 Task: Create new vendor bill with Date Opened: 02-May-23, Select Vendor: FlashParking, Terms: Net 15. Make bill entry for item-1 with Date: 02-May-23, Description: Car Parking, Expense Account: Auto: Parking, Quantity: 28, Unit Price: 2.2, Sales Tax: N, Sales Tax Included: N. Post Bill with Post Date: 02-May-23, Post to Accounts: Liabilities:Accounts Payble. Pay / Process Payment with Transaction Date: 16-May-23, Amount: 61.6, Transfer Account: Checking Account. Go to 'Print Bill'.
Action: Mouse moved to (161, 35)
Screenshot: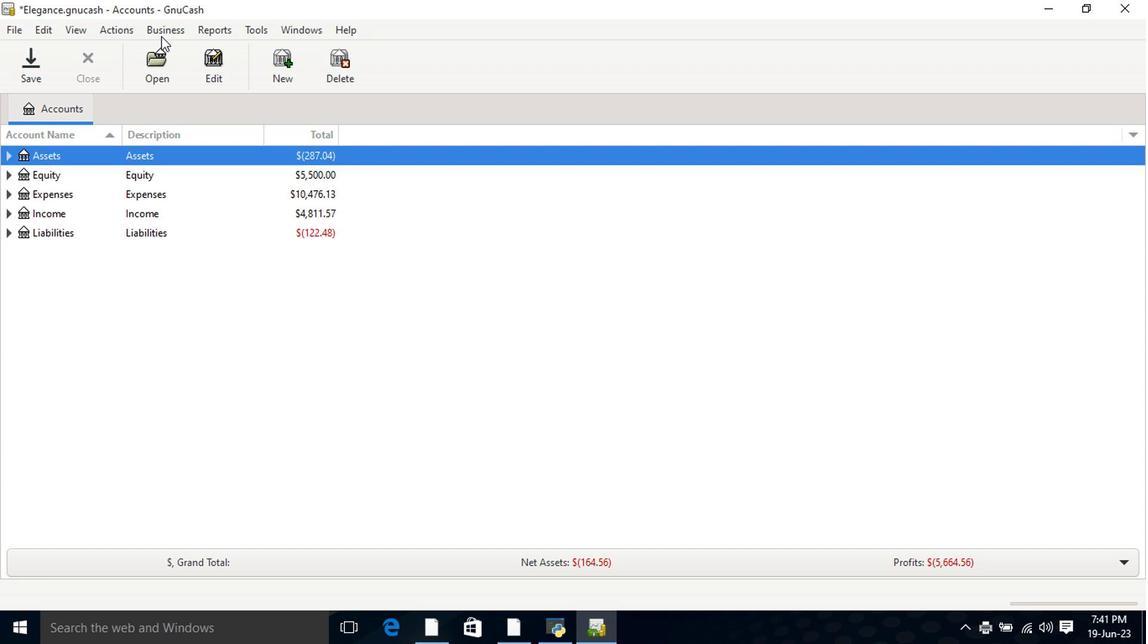 
Action: Mouse pressed left at (161, 35)
Screenshot: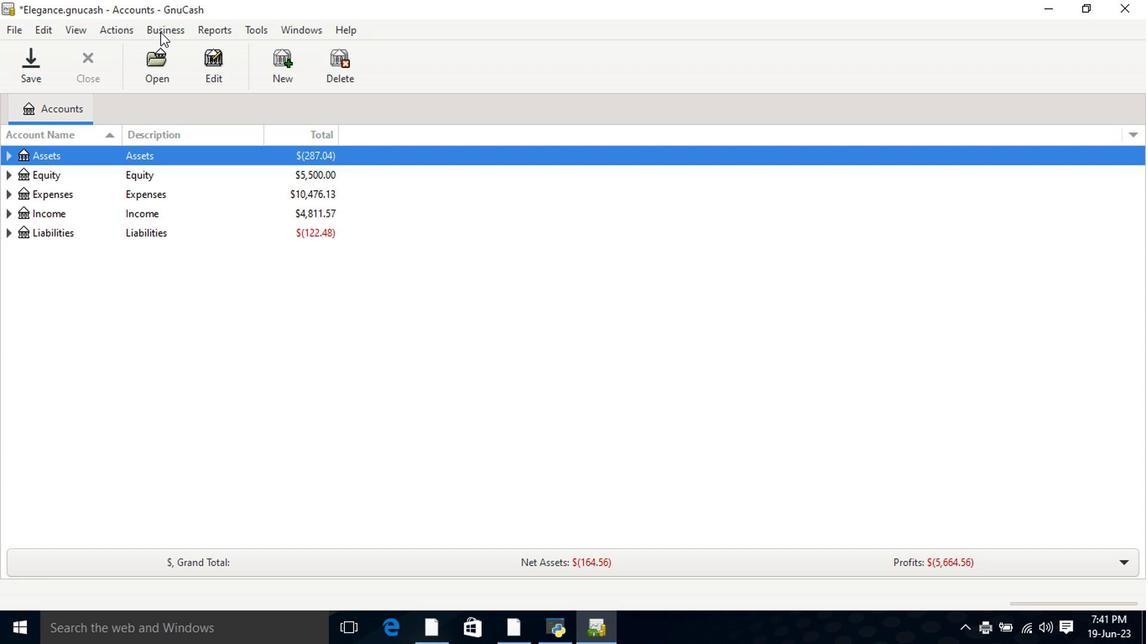 
Action: Mouse moved to (179, 68)
Screenshot: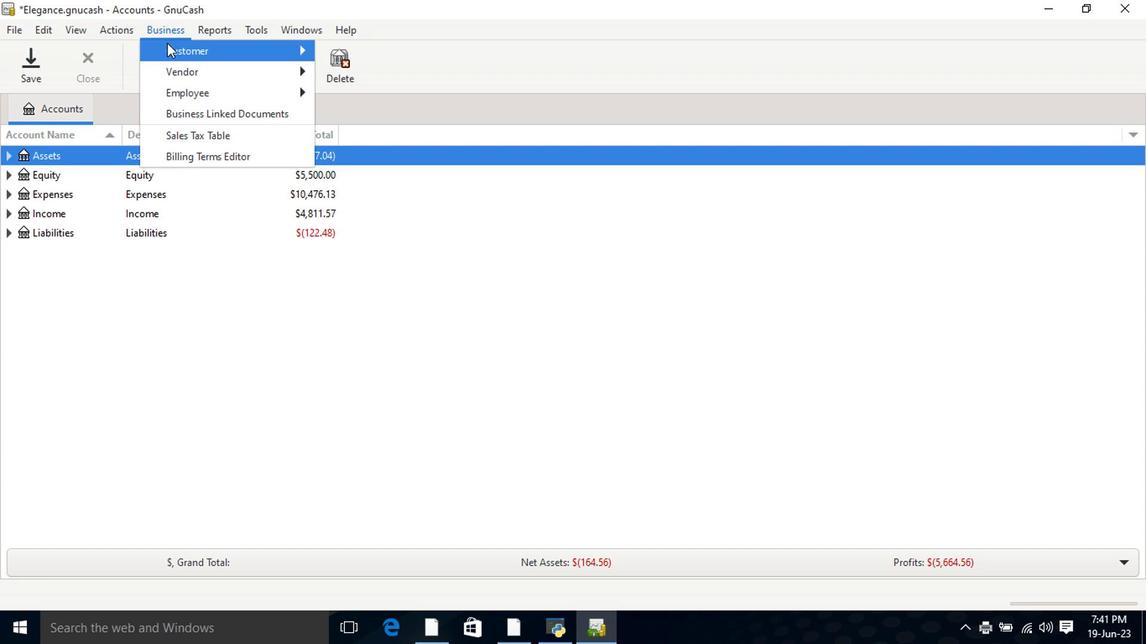 
Action: Mouse pressed left at (179, 68)
Screenshot: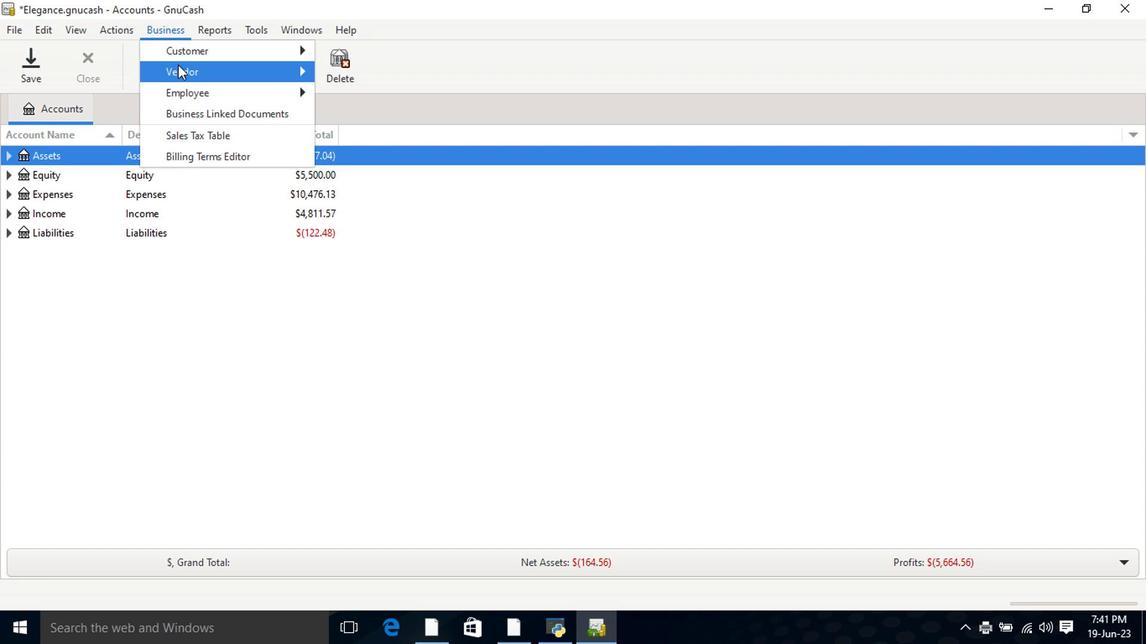 
Action: Mouse moved to (360, 136)
Screenshot: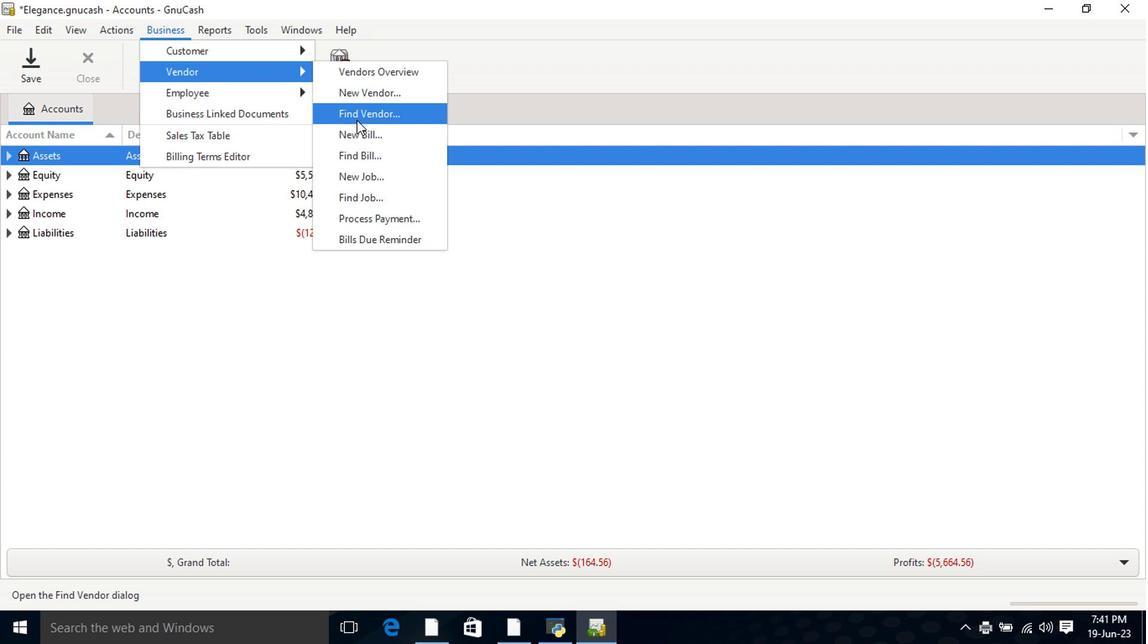 
Action: Mouse pressed left at (360, 136)
Screenshot: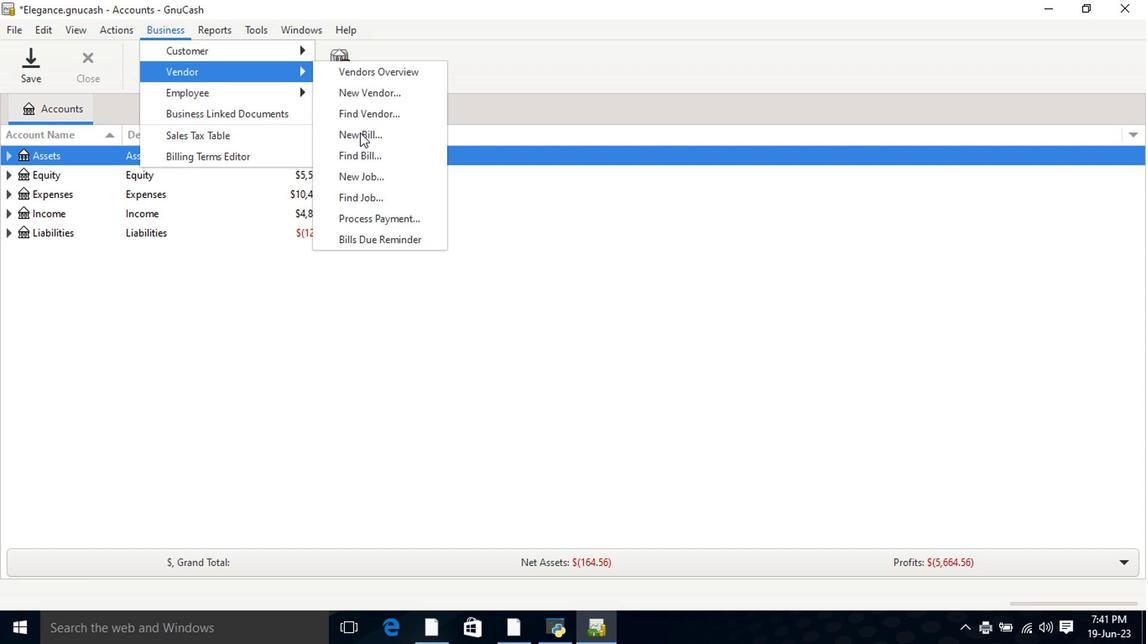 
Action: Mouse moved to (690, 225)
Screenshot: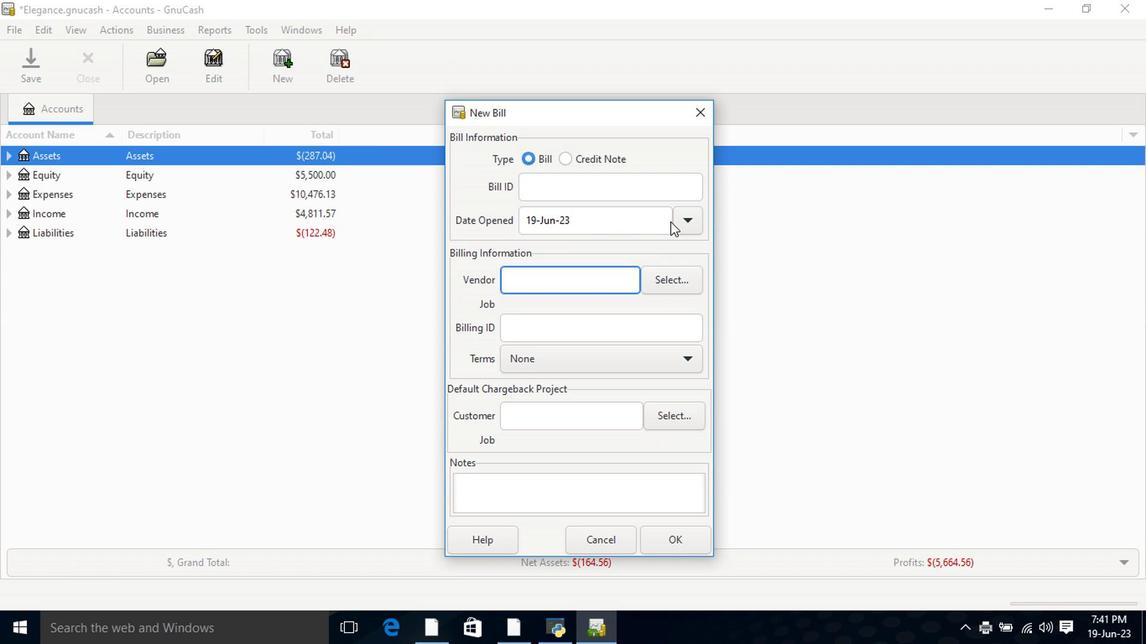 
Action: Mouse pressed left at (690, 225)
Screenshot: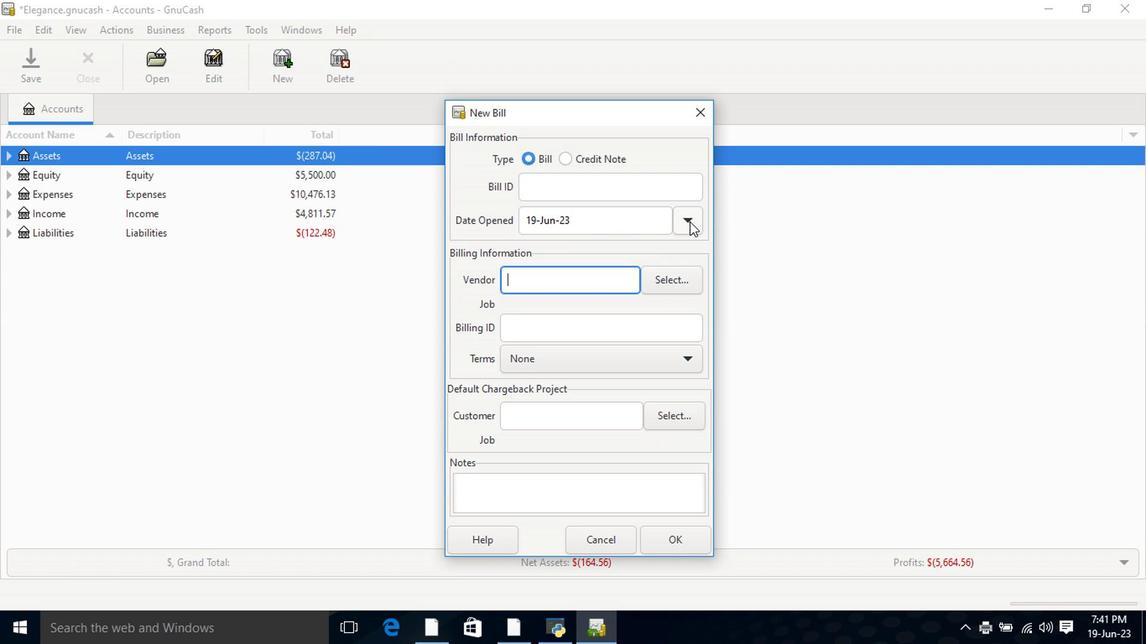 
Action: Mouse moved to (554, 248)
Screenshot: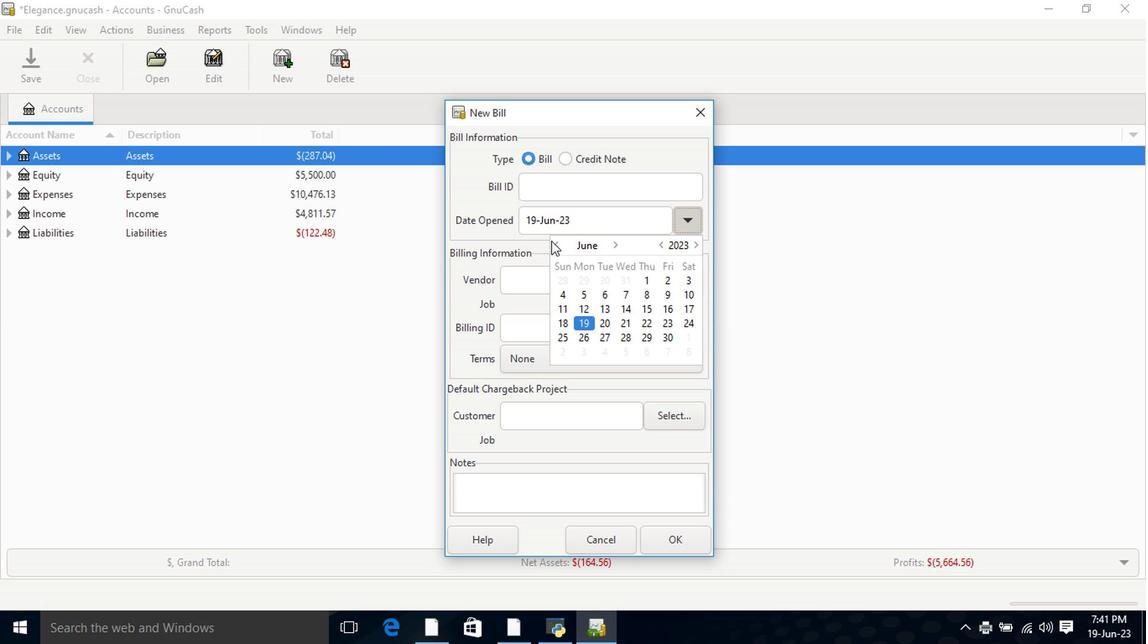 
Action: Mouse pressed left at (554, 248)
Screenshot: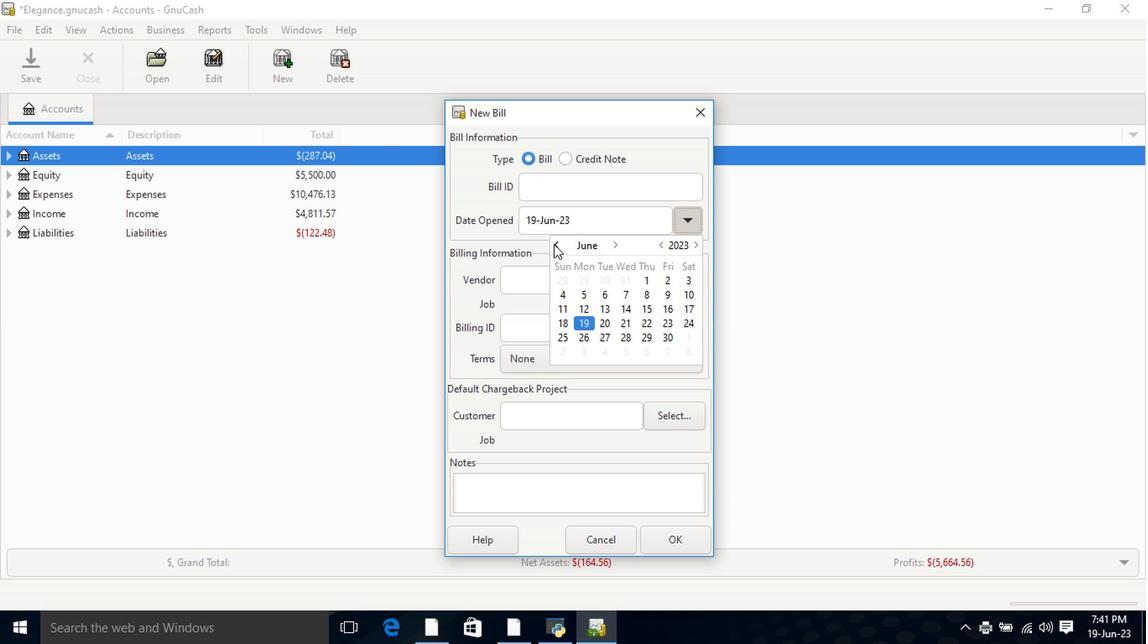 
Action: Mouse moved to (603, 286)
Screenshot: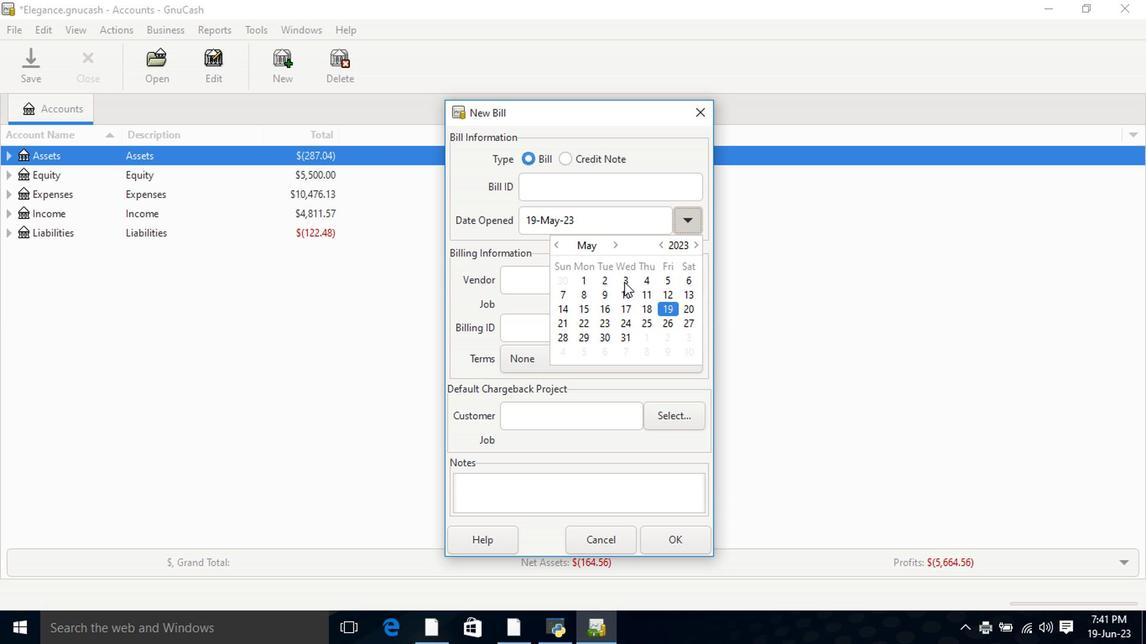 
Action: Mouse pressed left at (603, 286)
Screenshot: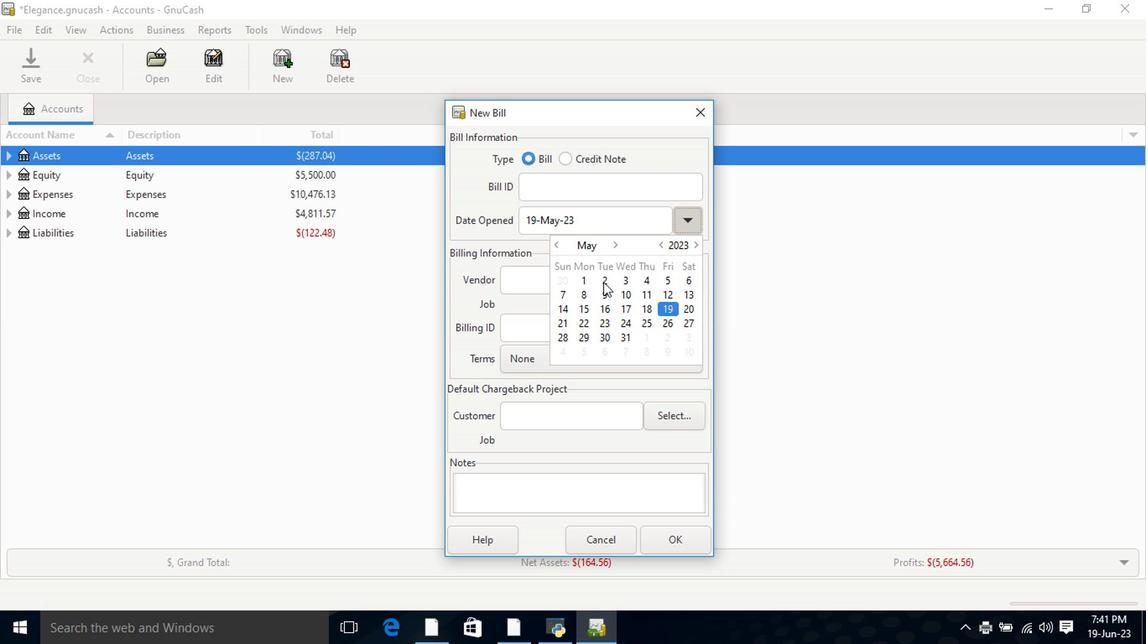 
Action: Mouse pressed left at (603, 286)
Screenshot: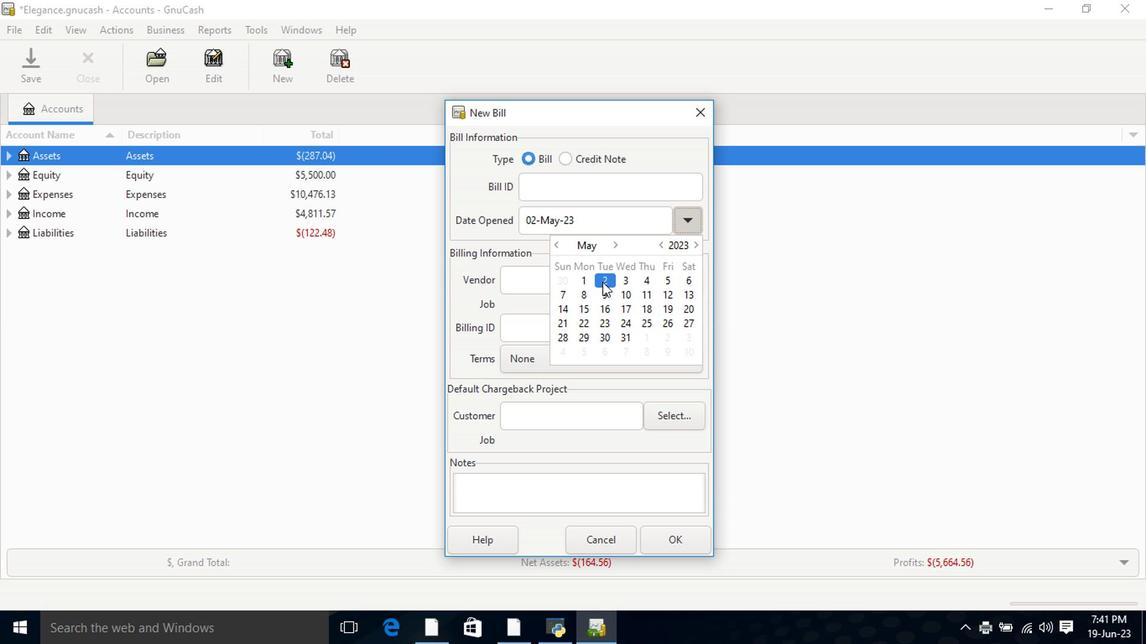 
Action: Mouse moved to (589, 277)
Screenshot: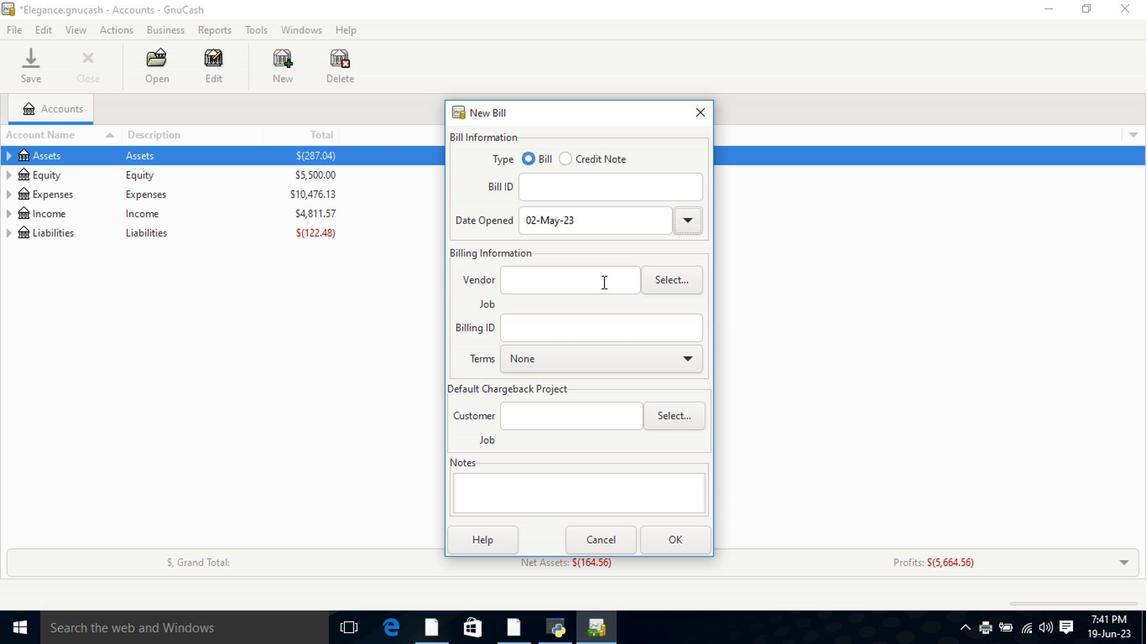 
Action: Mouse pressed left at (589, 277)
Screenshot: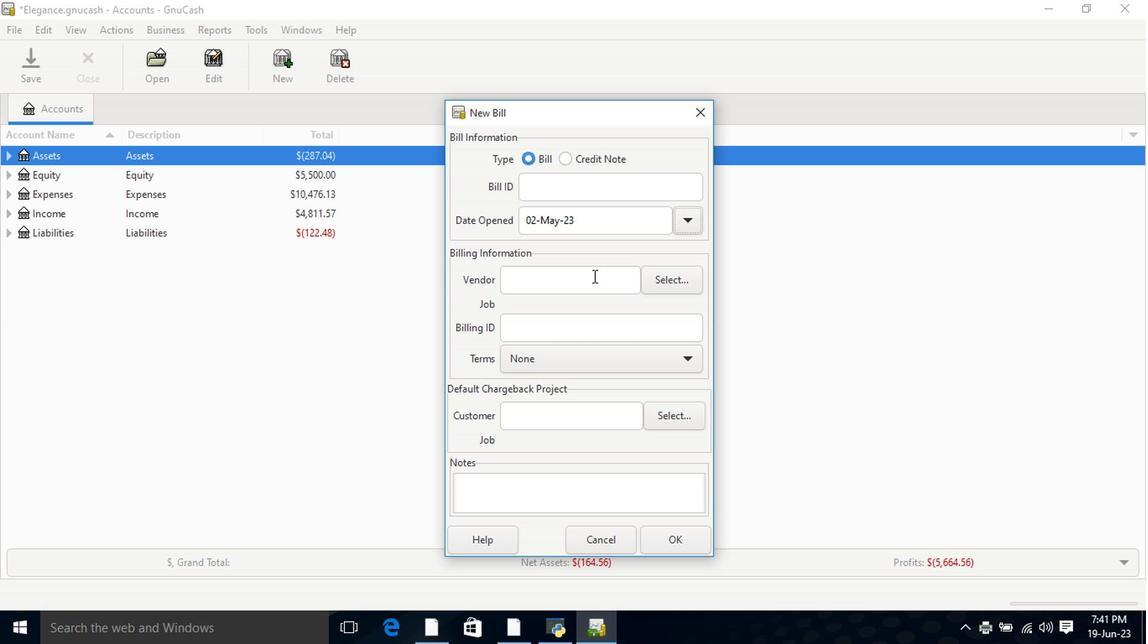 
Action: Key pressed <Key.shift>Fla
Screenshot: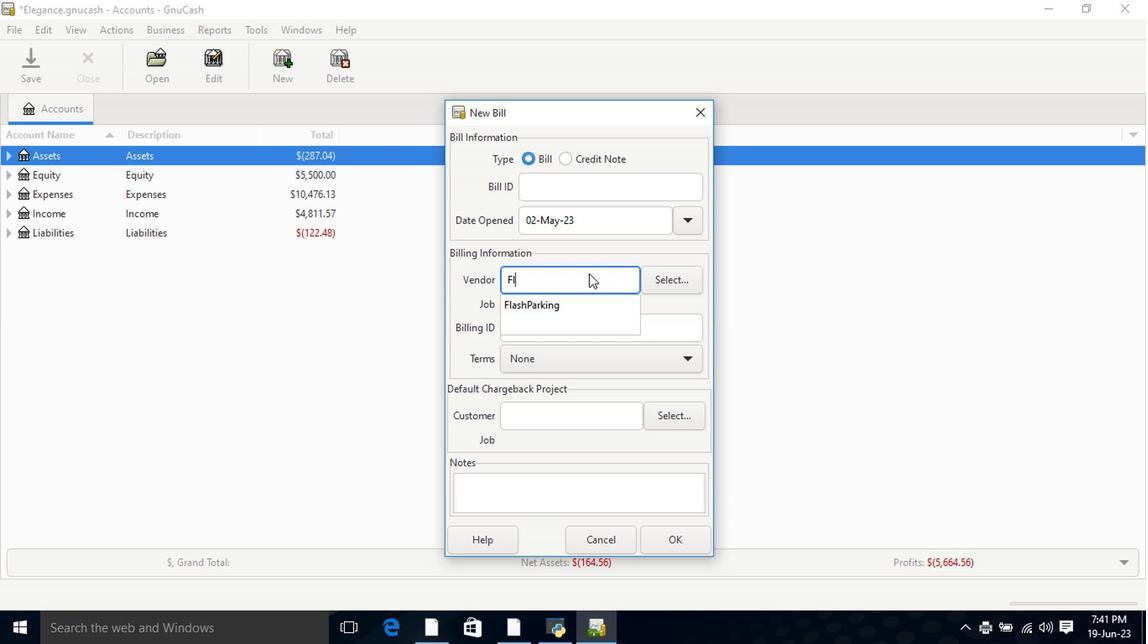 
Action: Mouse moved to (585, 300)
Screenshot: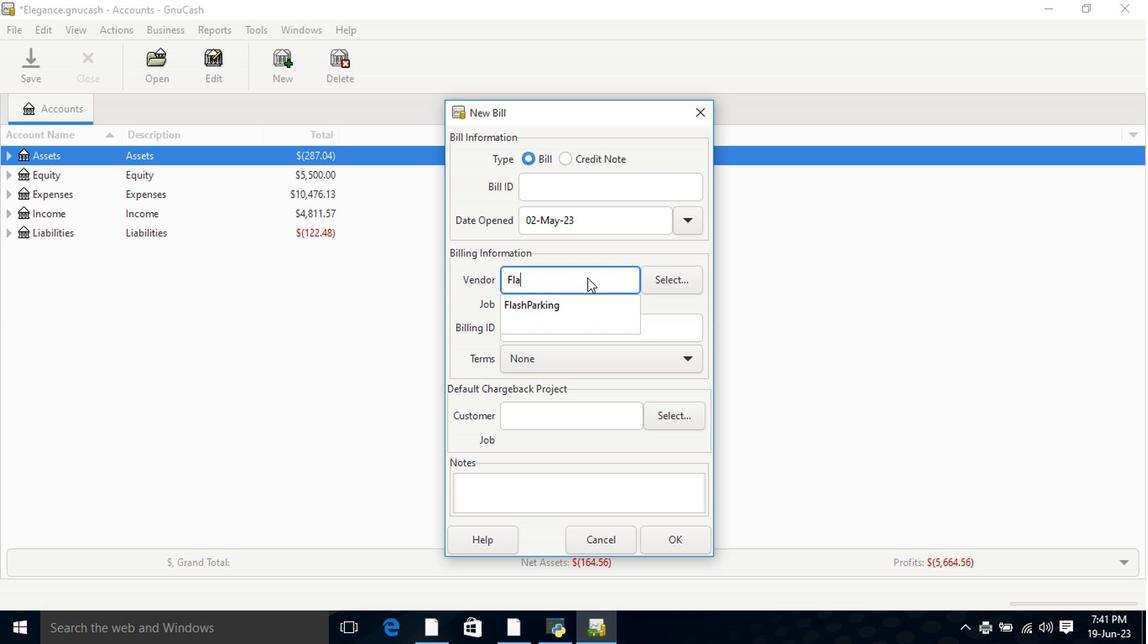 
Action: Mouse pressed left at (585, 300)
Screenshot: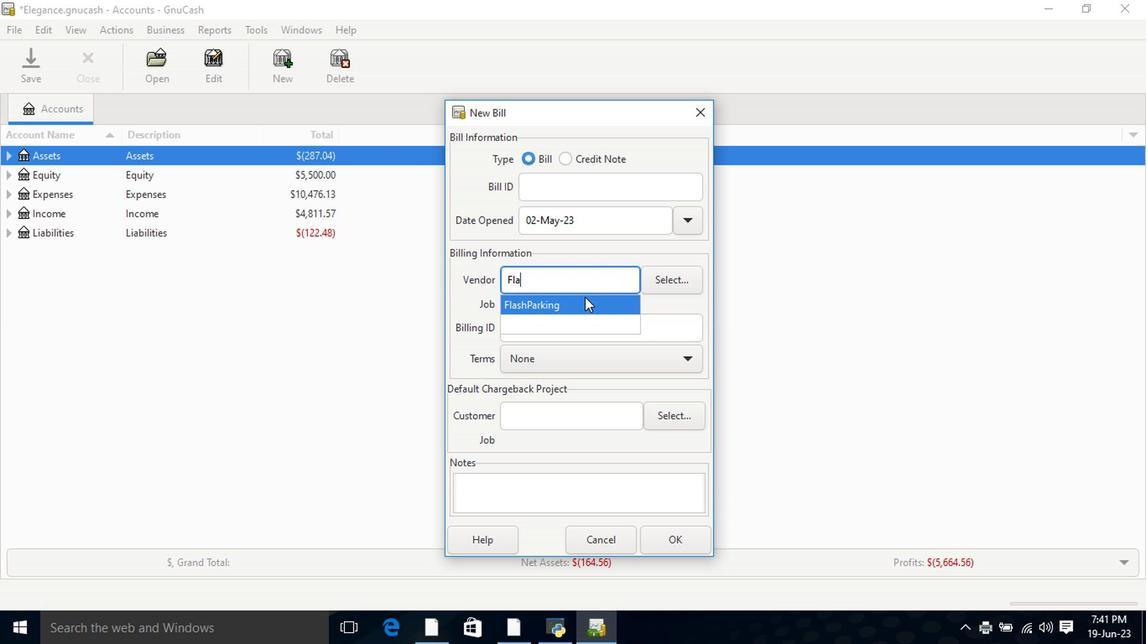 
Action: Mouse moved to (590, 380)
Screenshot: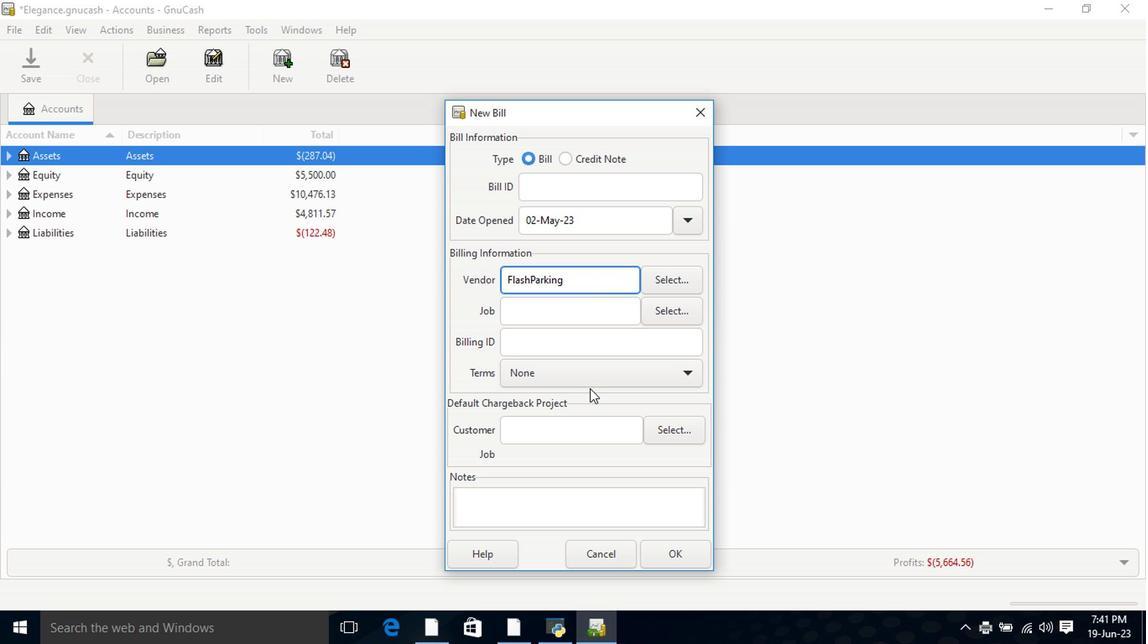 
Action: Mouse pressed left at (590, 380)
Screenshot: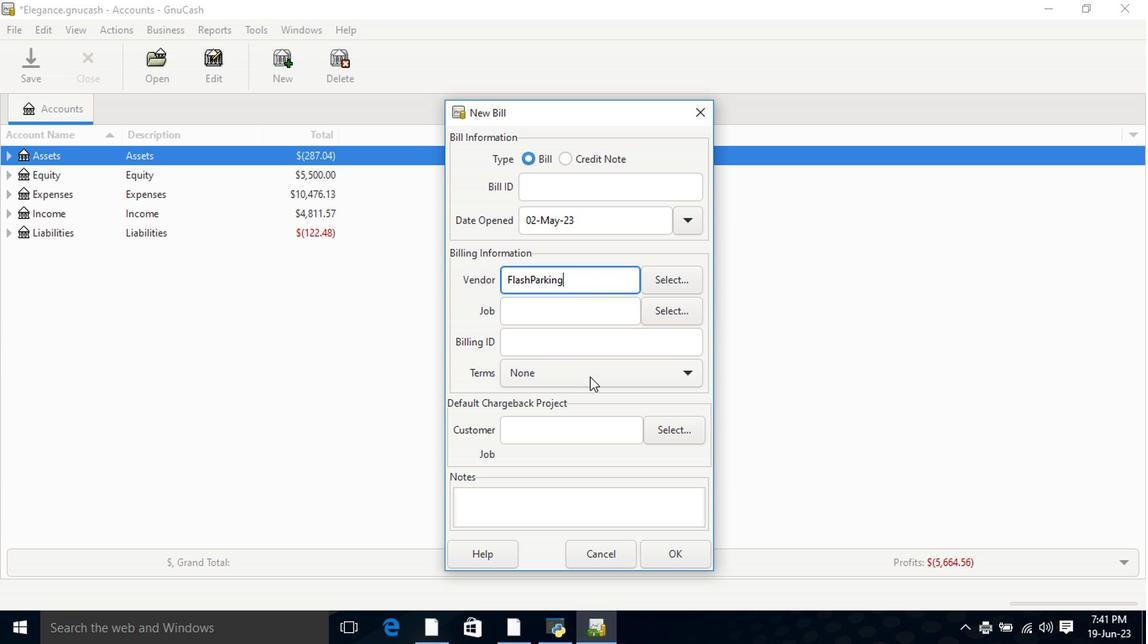 
Action: Mouse moved to (590, 397)
Screenshot: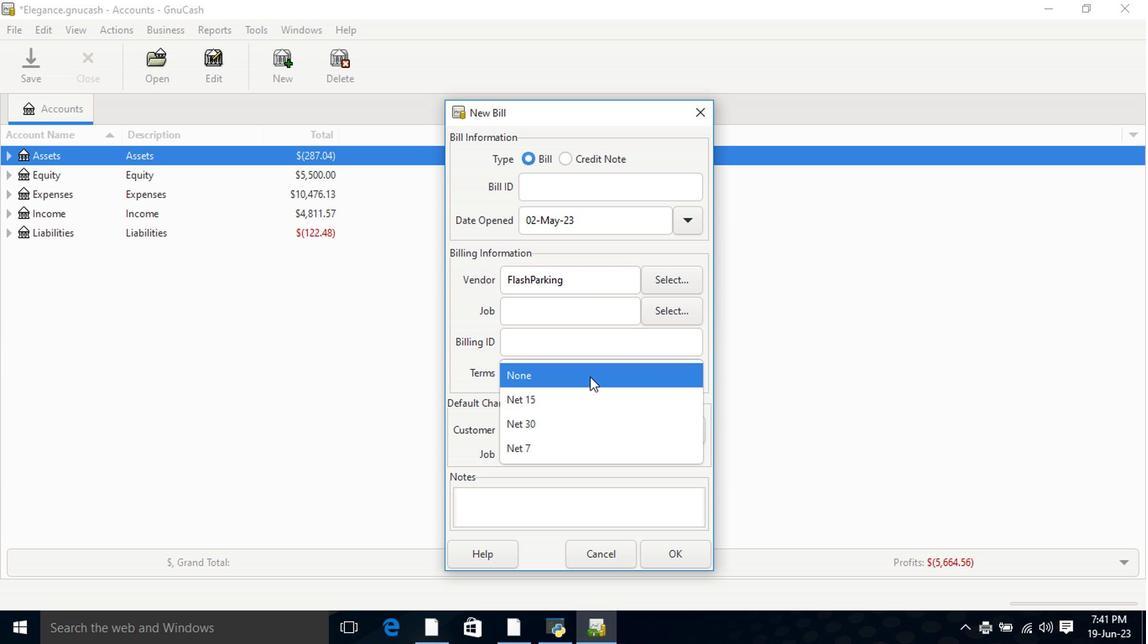 
Action: Mouse pressed left at (590, 397)
Screenshot: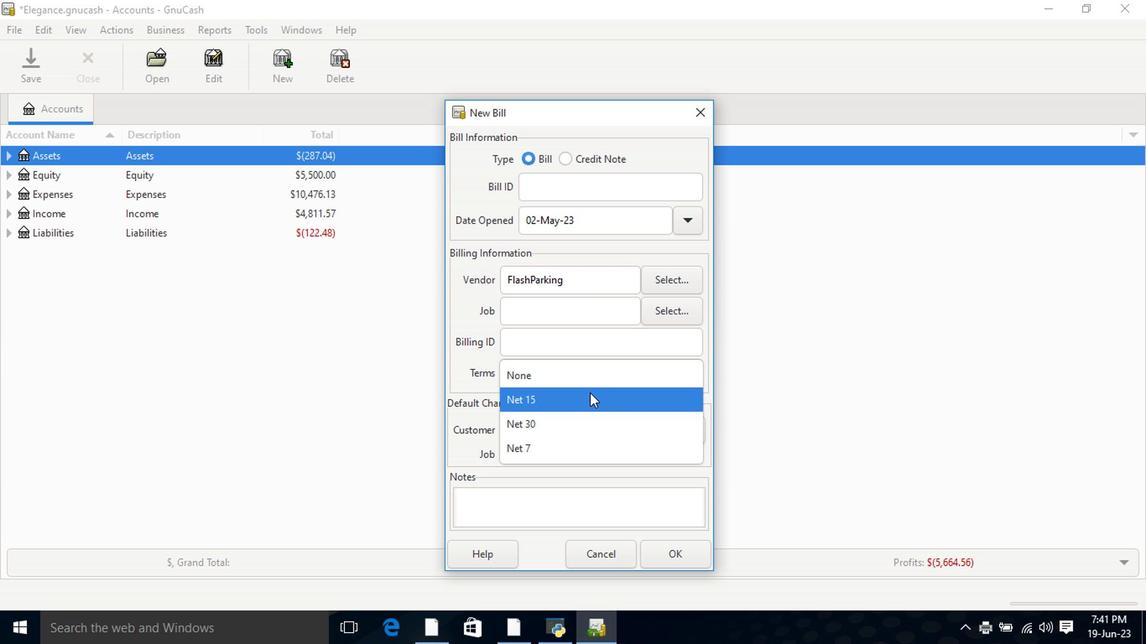 
Action: Mouse moved to (670, 552)
Screenshot: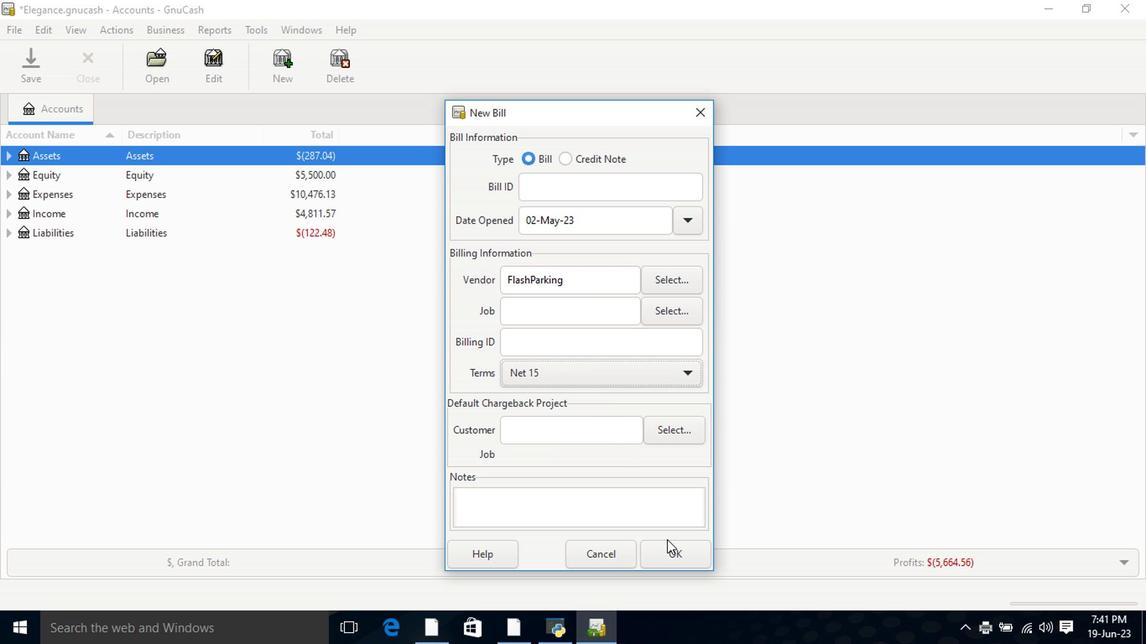 
Action: Mouse pressed left at (670, 552)
Screenshot: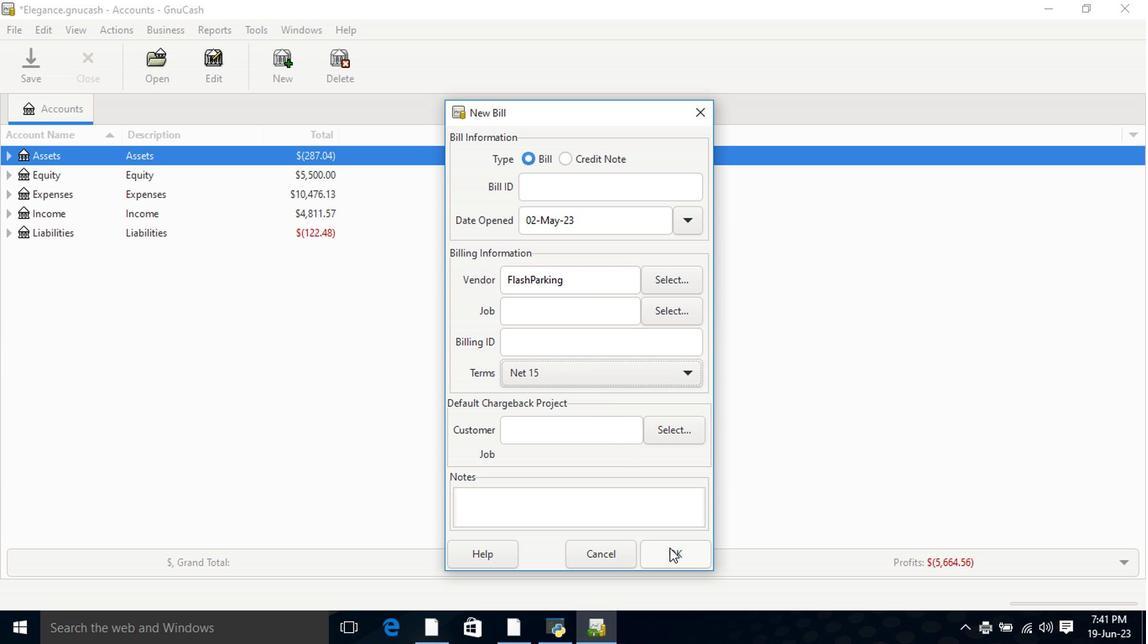 
Action: Mouse moved to (349, 429)
Screenshot: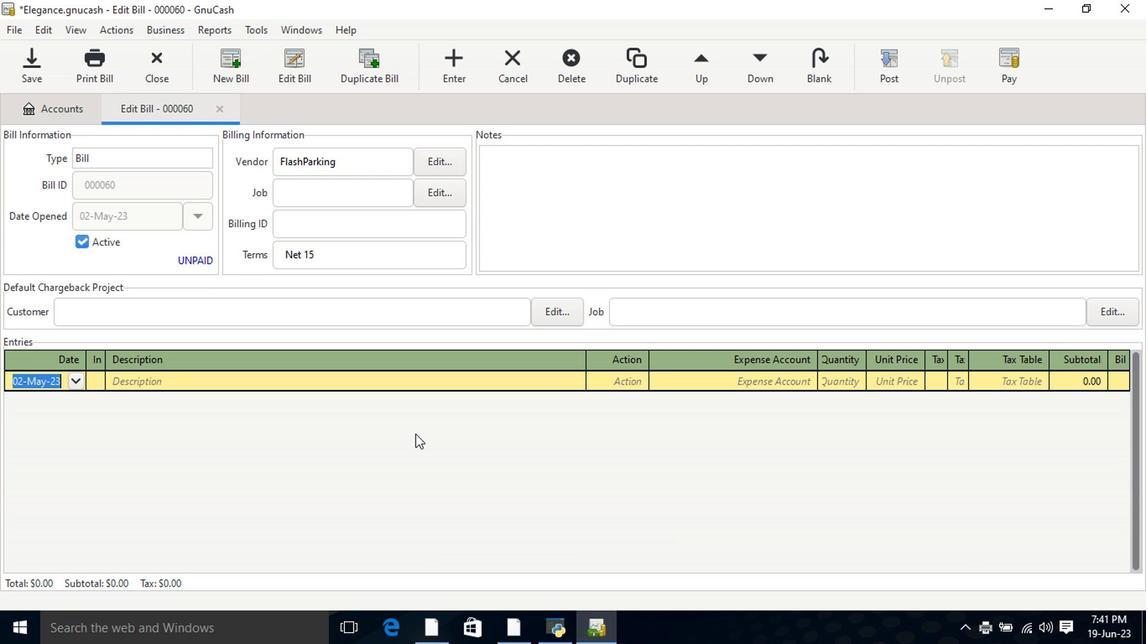 
Action: Key pressed <Key.tab>
Screenshot: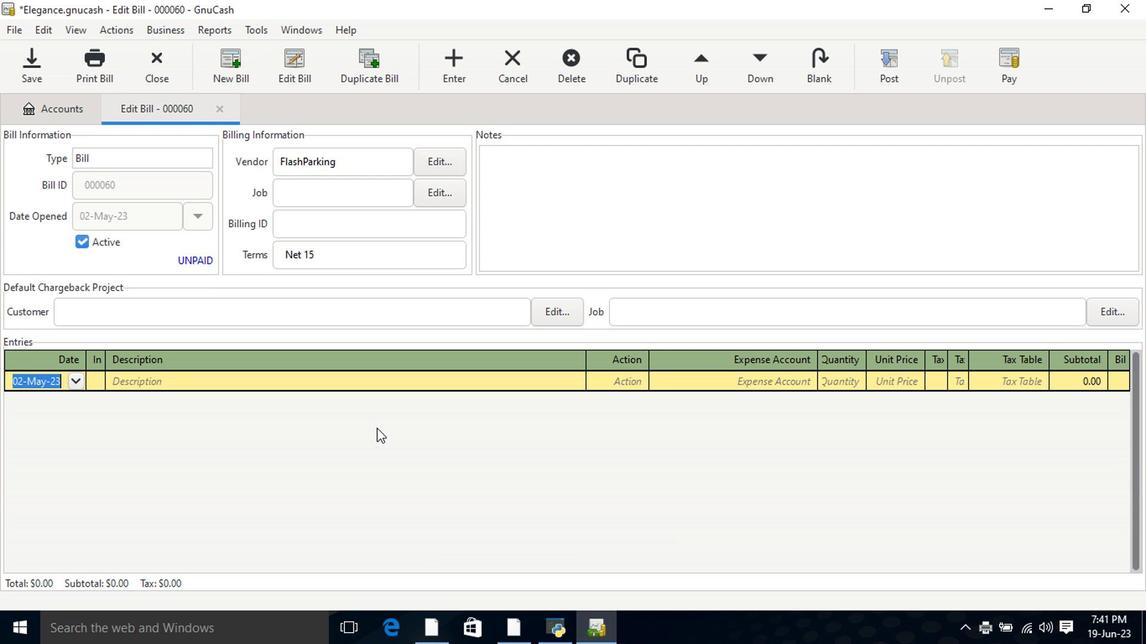 
Action: Mouse moved to (351, 426)
Screenshot: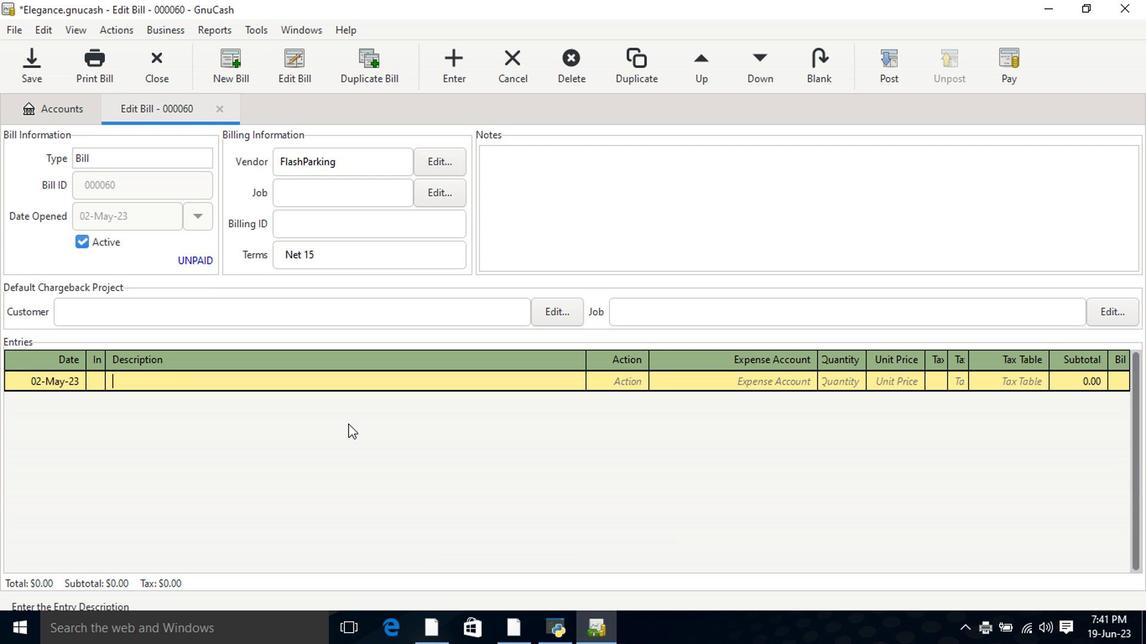 
Action: Key pressed <Key.shift>Car<Key.space><Key.shift><Key.shift>Parking<Key.tab>
Screenshot: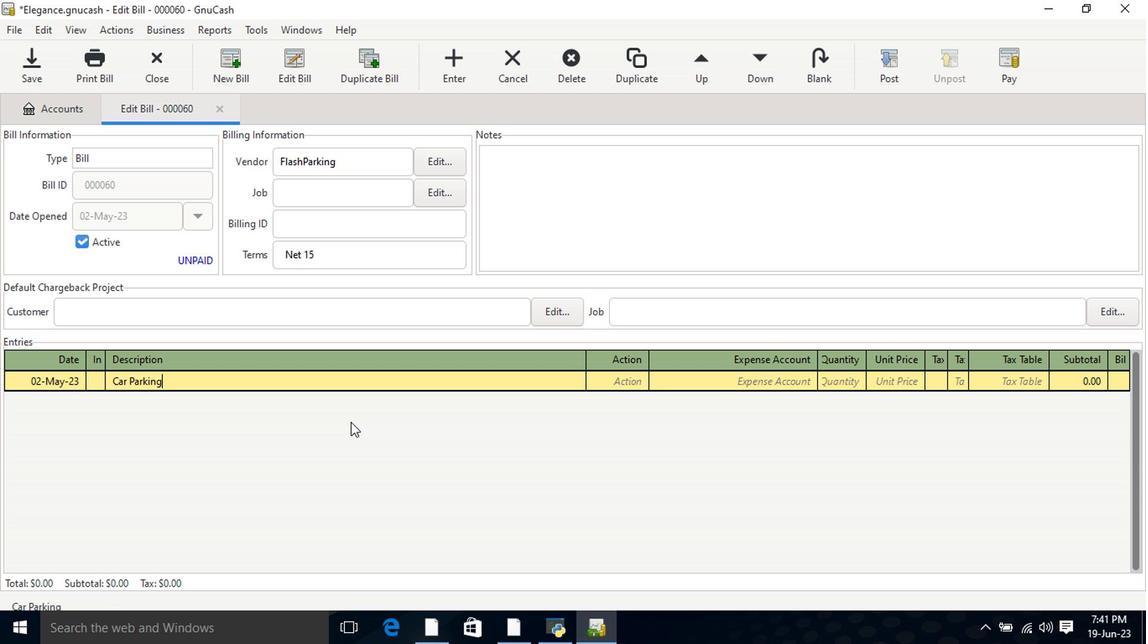 
Action: Mouse moved to (259, 403)
Screenshot: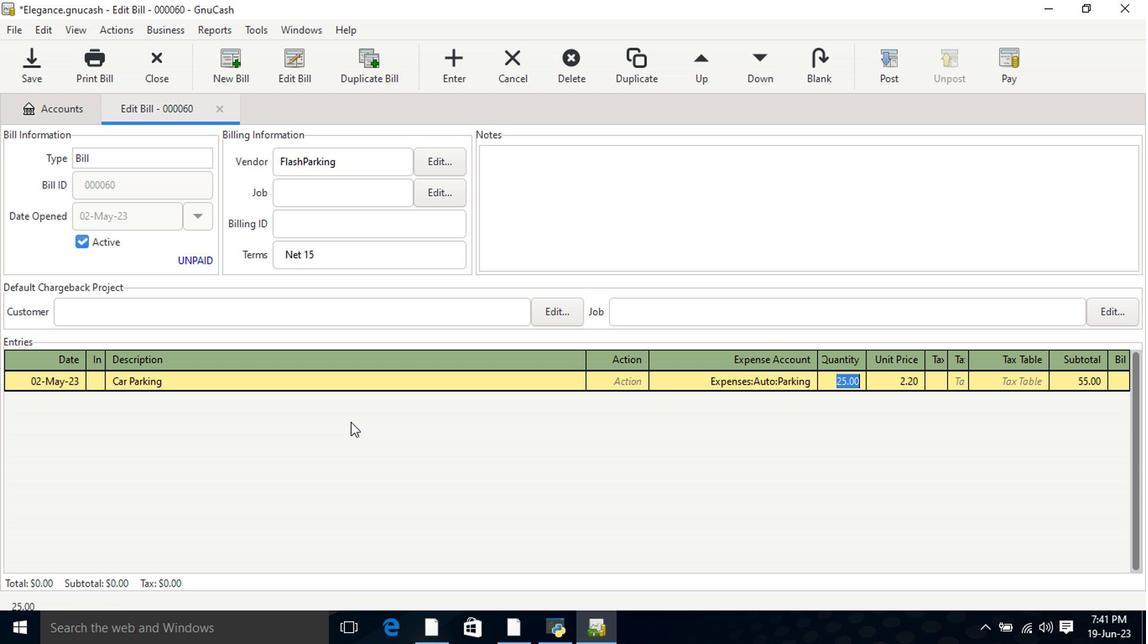 
Action: Key pressed 28<Key.tab><Key.tab>
Screenshot: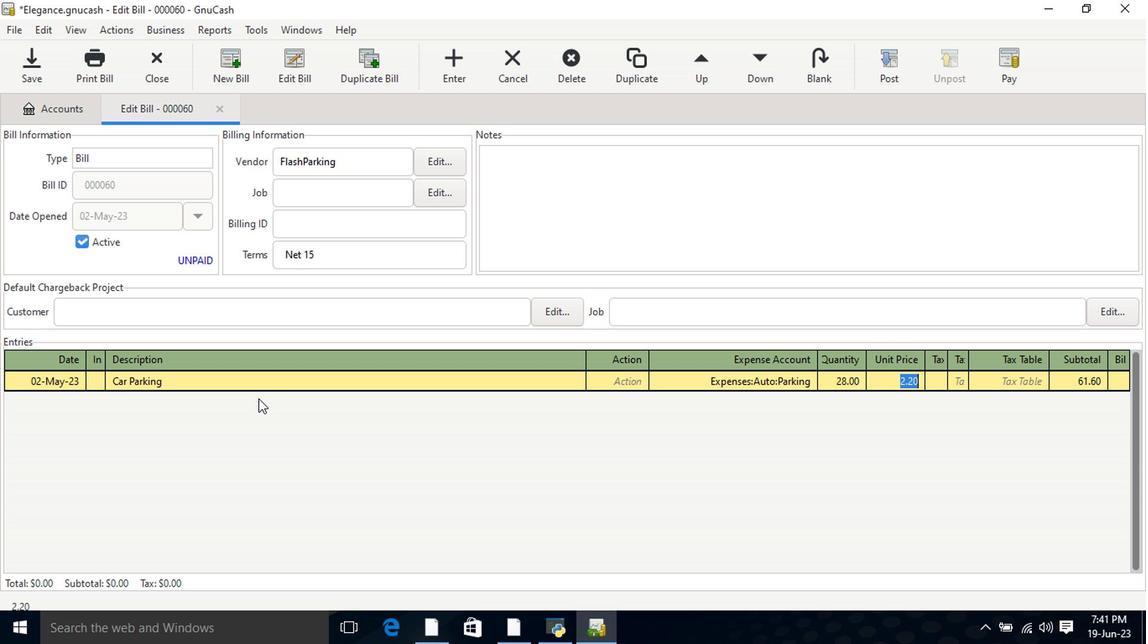 
Action: Mouse moved to (897, 71)
Screenshot: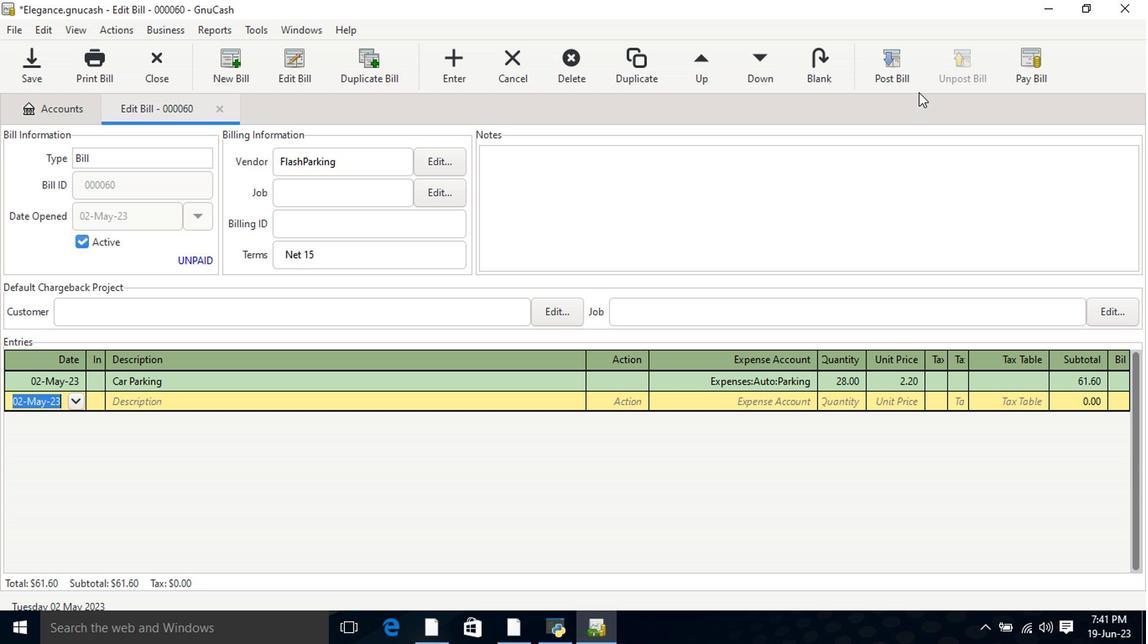 
Action: Mouse pressed left at (897, 71)
Screenshot: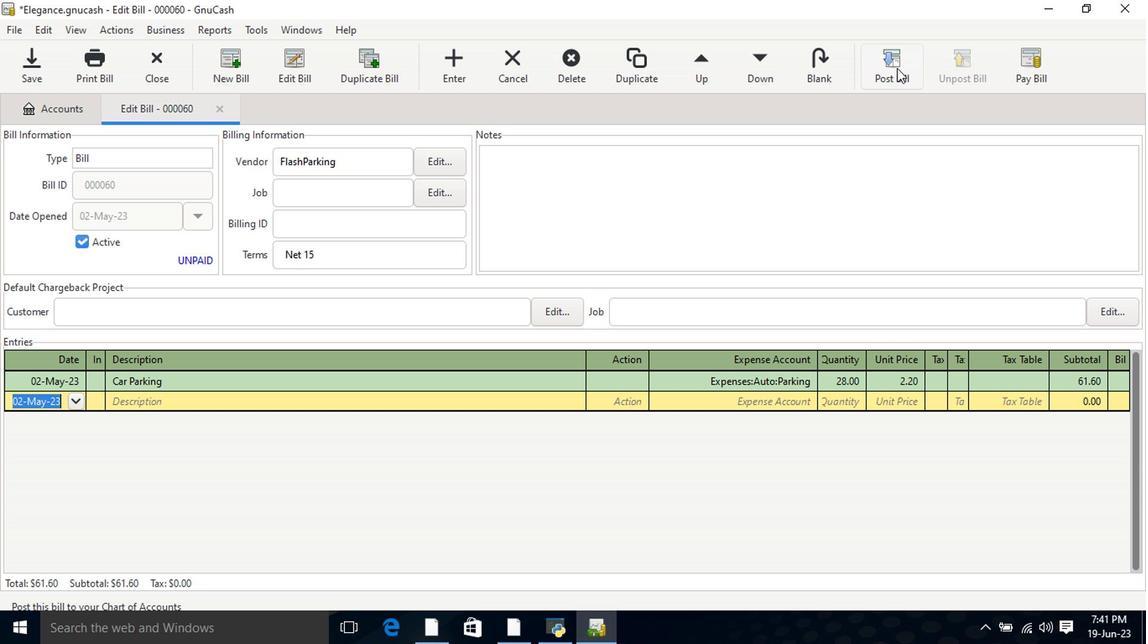 
Action: Mouse moved to (666, 429)
Screenshot: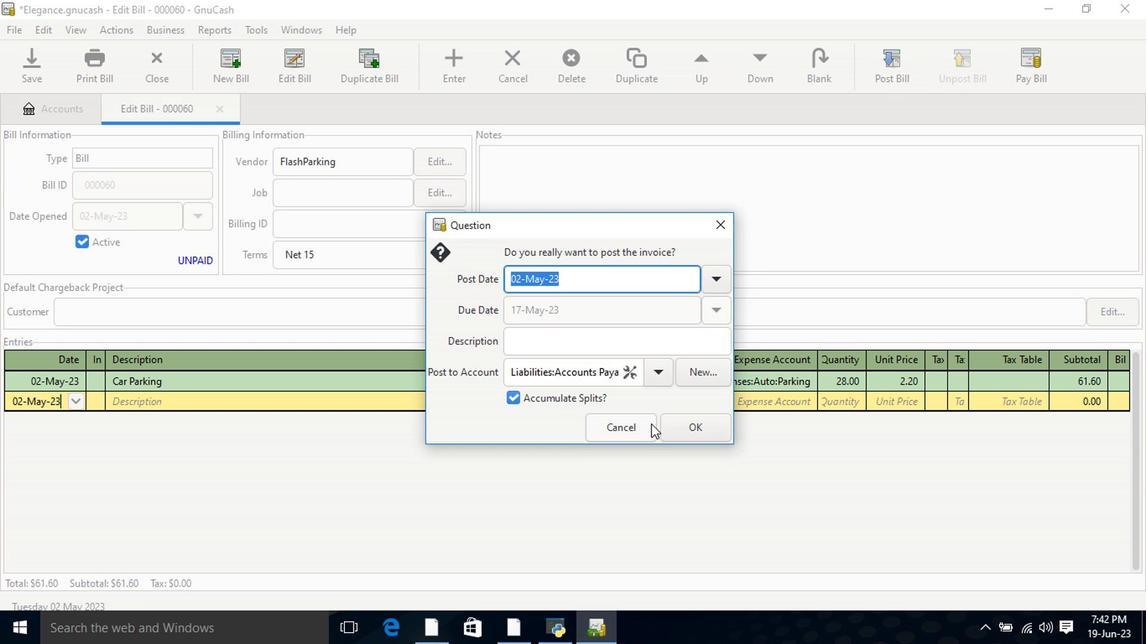 
Action: Mouse pressed left at (666, 429)
Screenshot: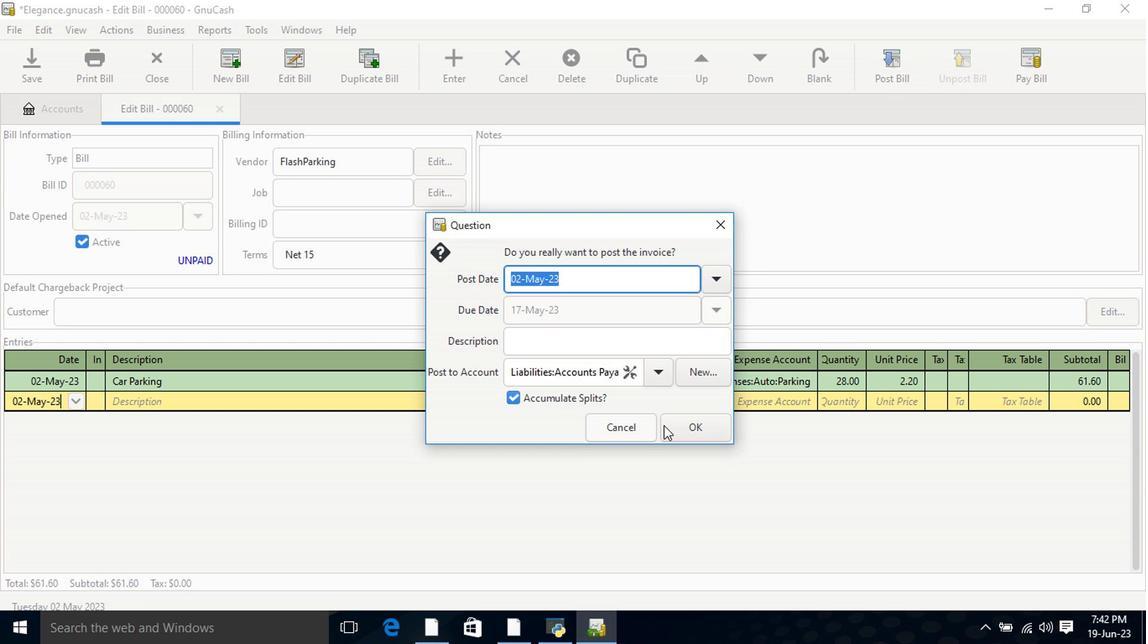 
Action: Mouse moved to (1013, 65)
Screenshot: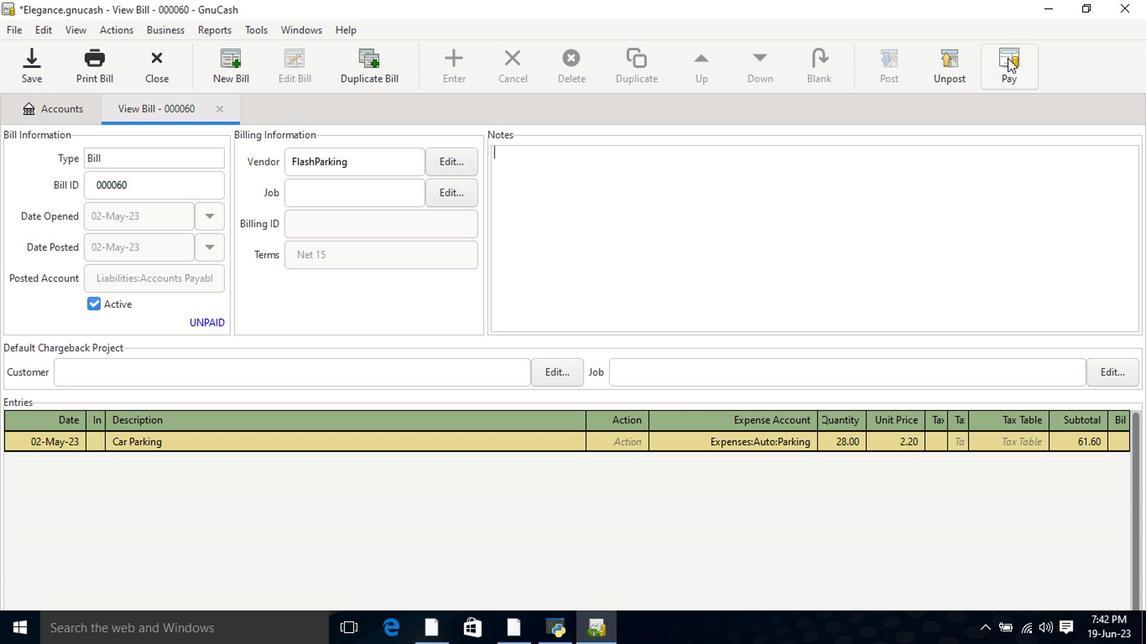 
Action: Mouse pressed left at (1013, 65)
Screenshot: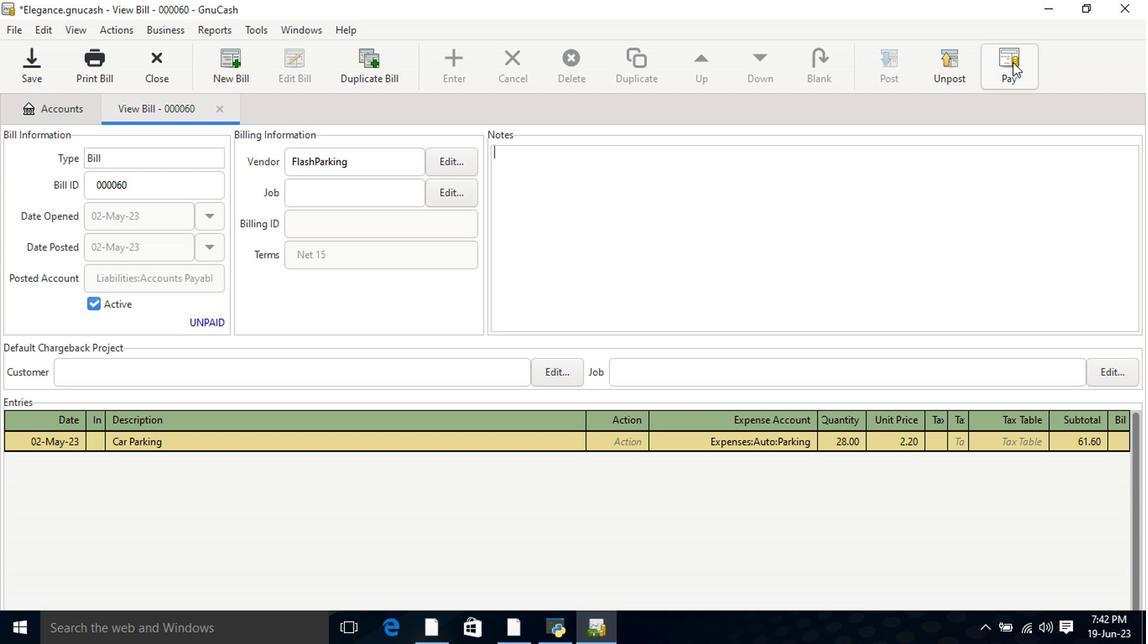 
Action: Mouse moved to (509, 335)
Screenshot: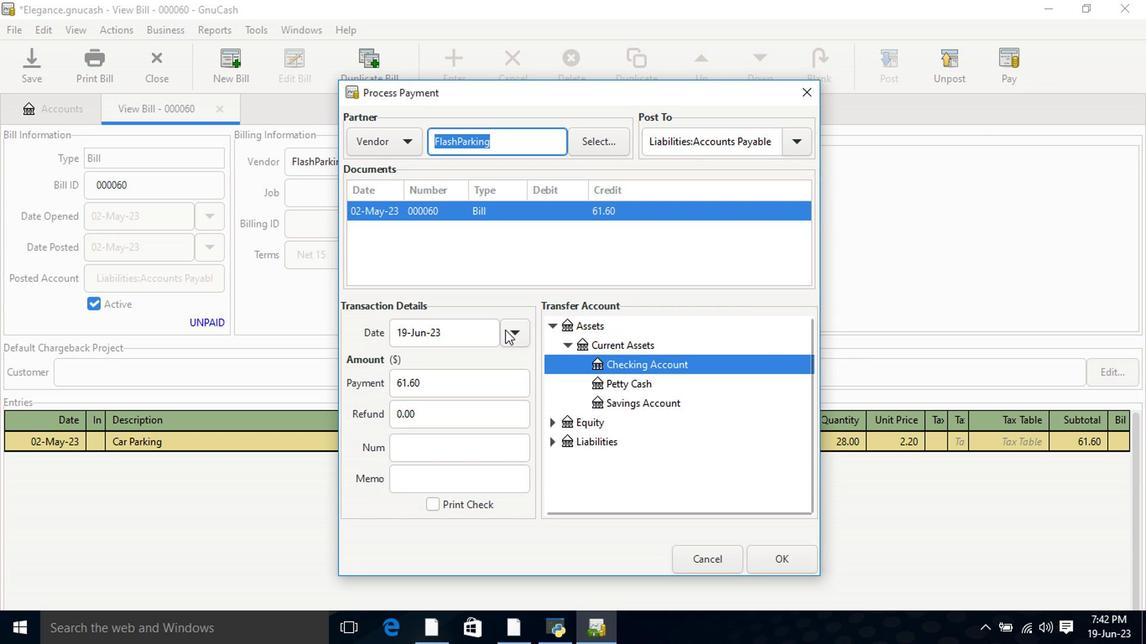 
Action: Mouse pressed left at (509, 335)
Screenshot: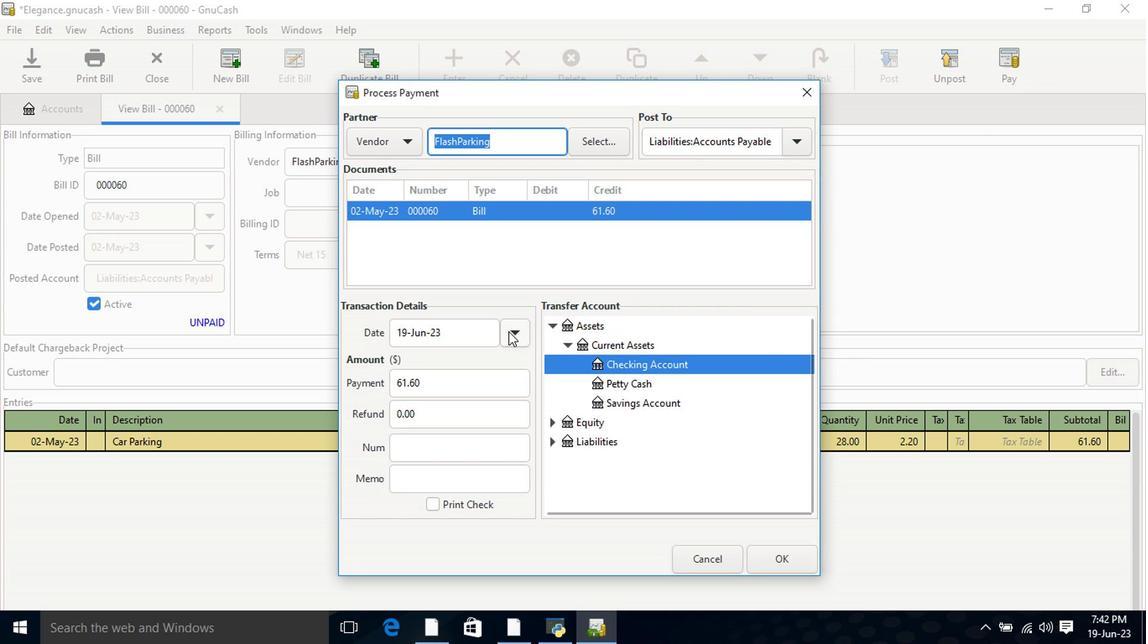 
Action: Mouse moved to (382, 364)
Screenshot: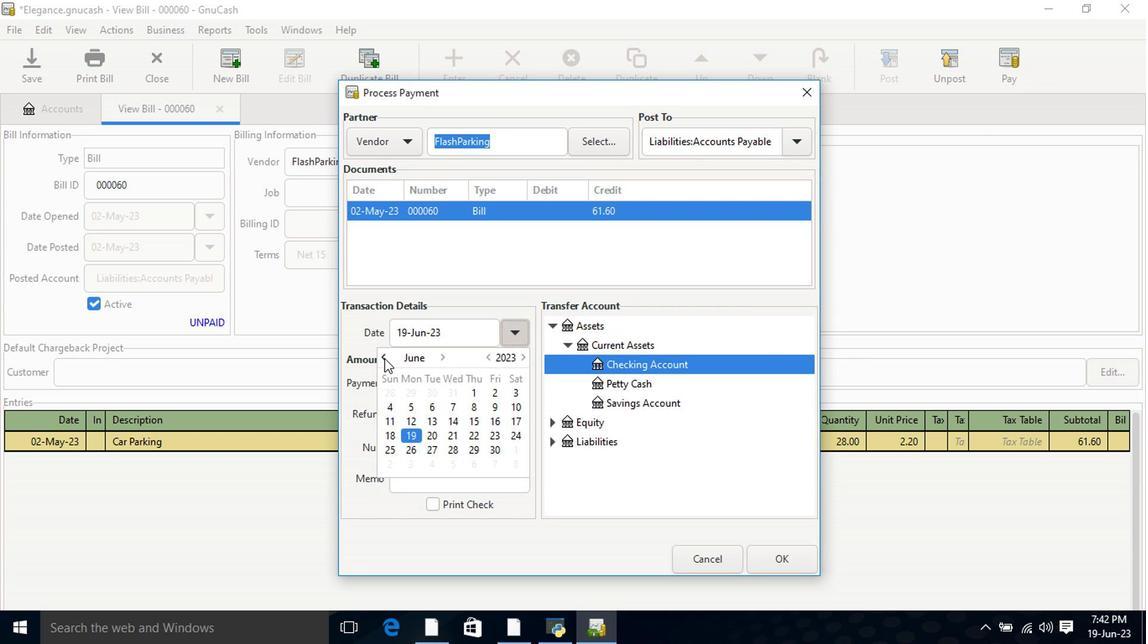 
Action: Mouse pressed left at (382, 364)
Screenshot: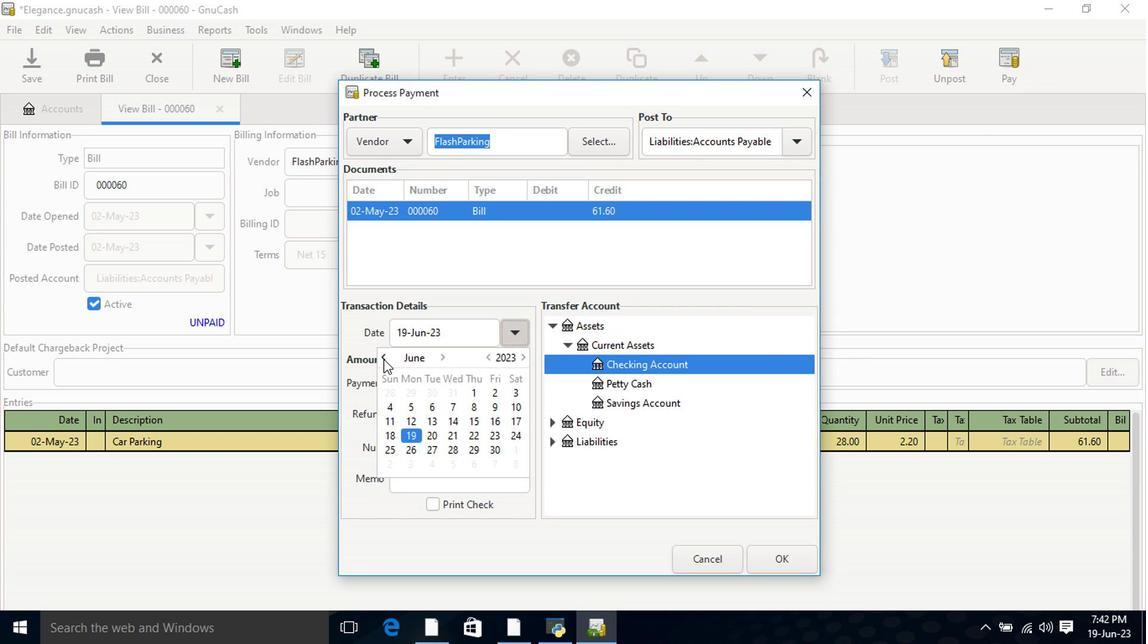 
Action: Mouse moved to (432, 425)
Screenshot: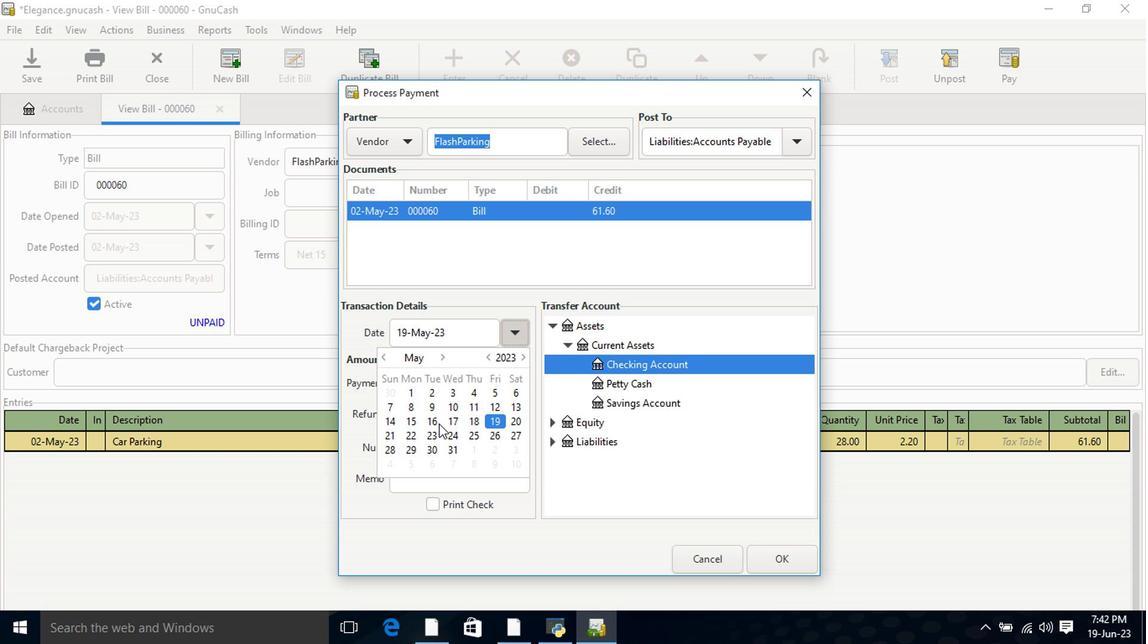 
Action: Mouse pressed left at (432, 425)
Screenshot: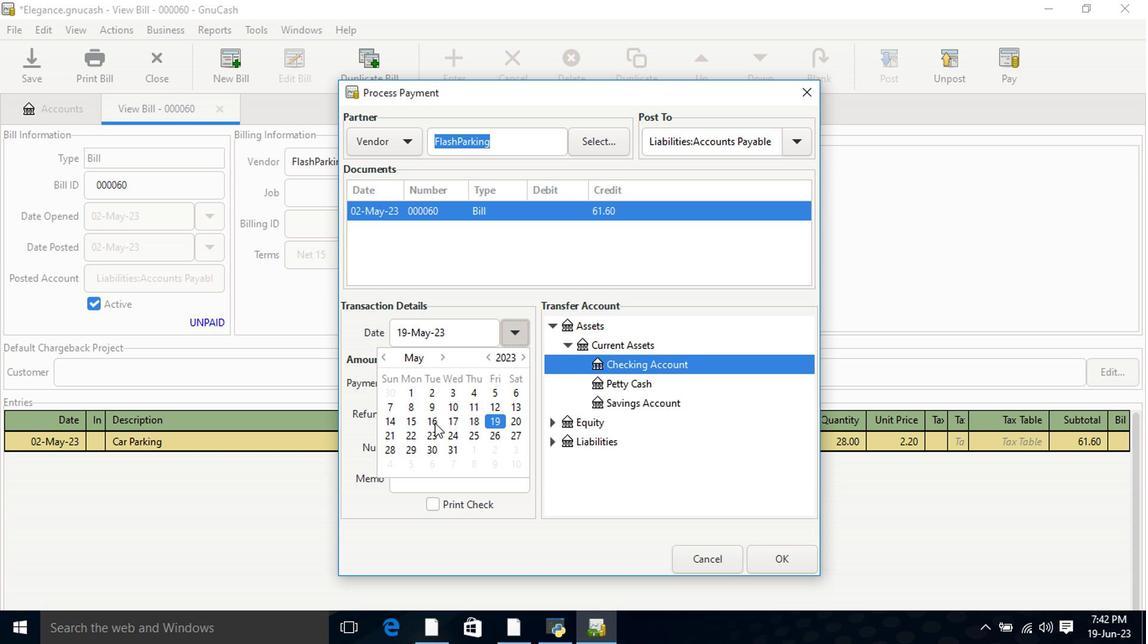 
Action: Mouse pressed left at (432, 425)
Screenshot: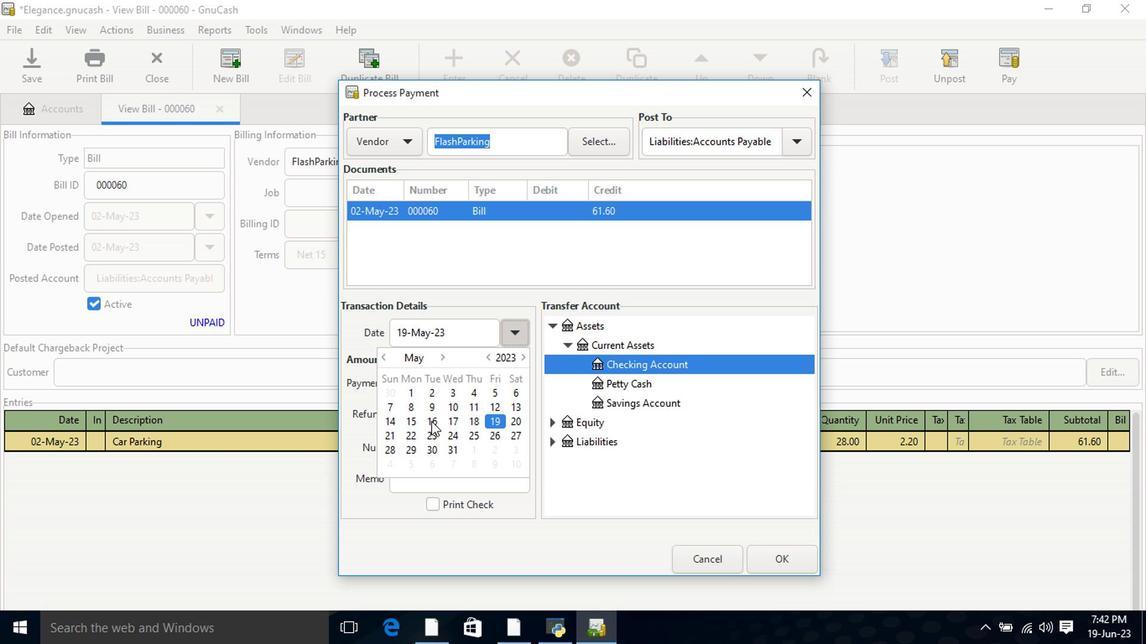 
Action: Mouse moved to (557, 332)
Screenshot: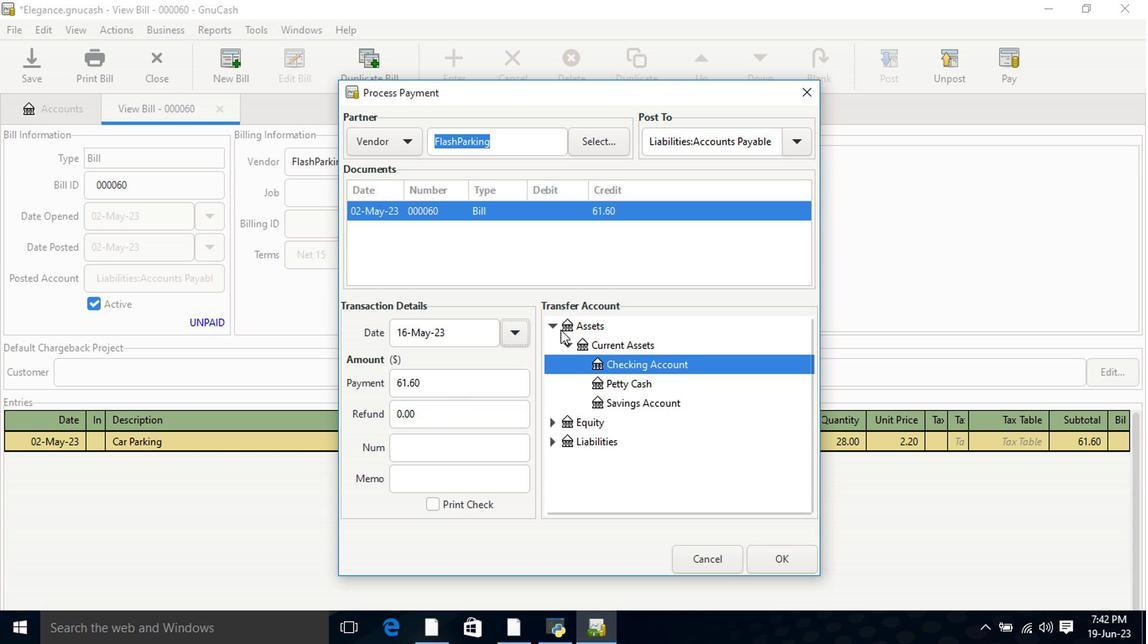 
Action: Mouse pressed left at (557, 332)
Screenshot: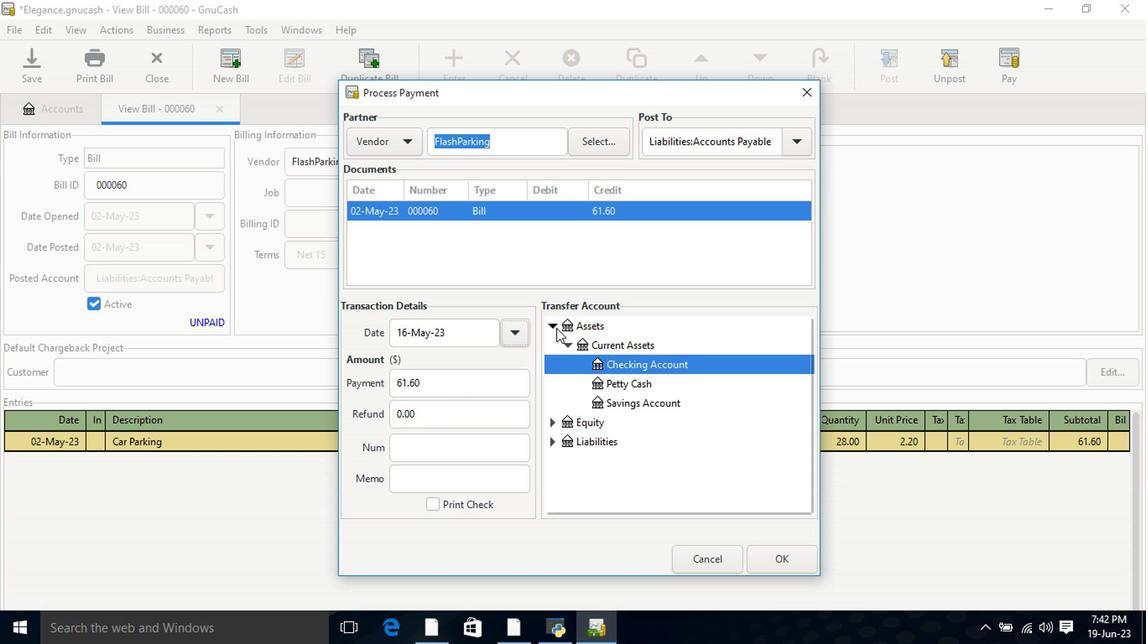 
Action: Mouse moved to (552, 331)
Screenshot: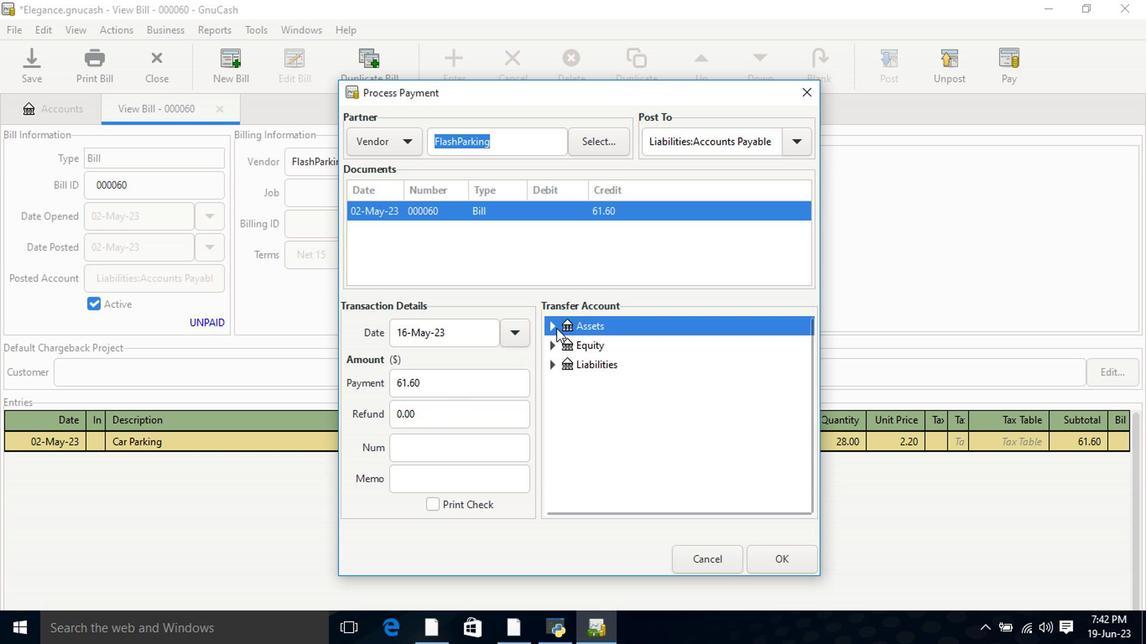 
Action: Mouse pressed left at (552, 331)
Screenshot: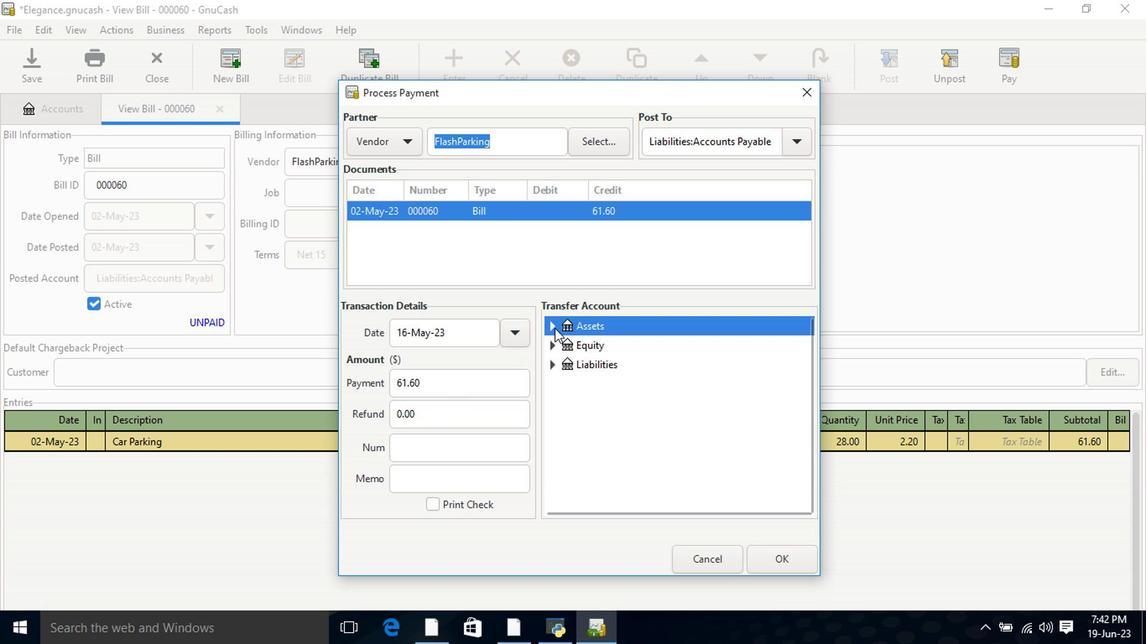 
Action: Mouse moved to (566, 348)
Screenshot: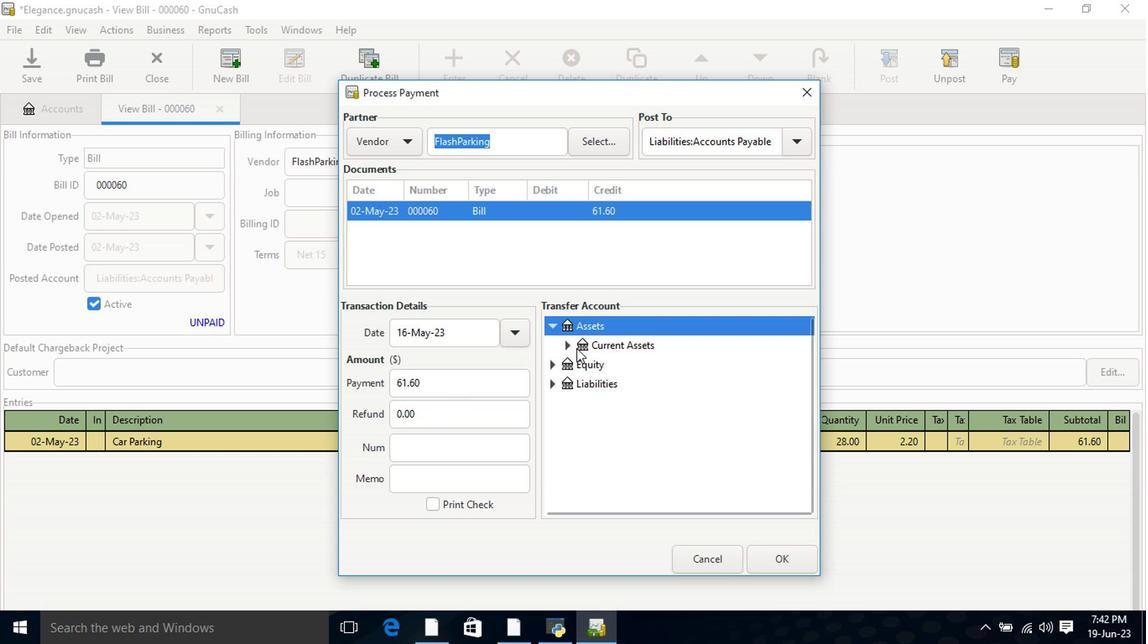 
Action: Mouse pressed left at (566, 348)
Screenshot: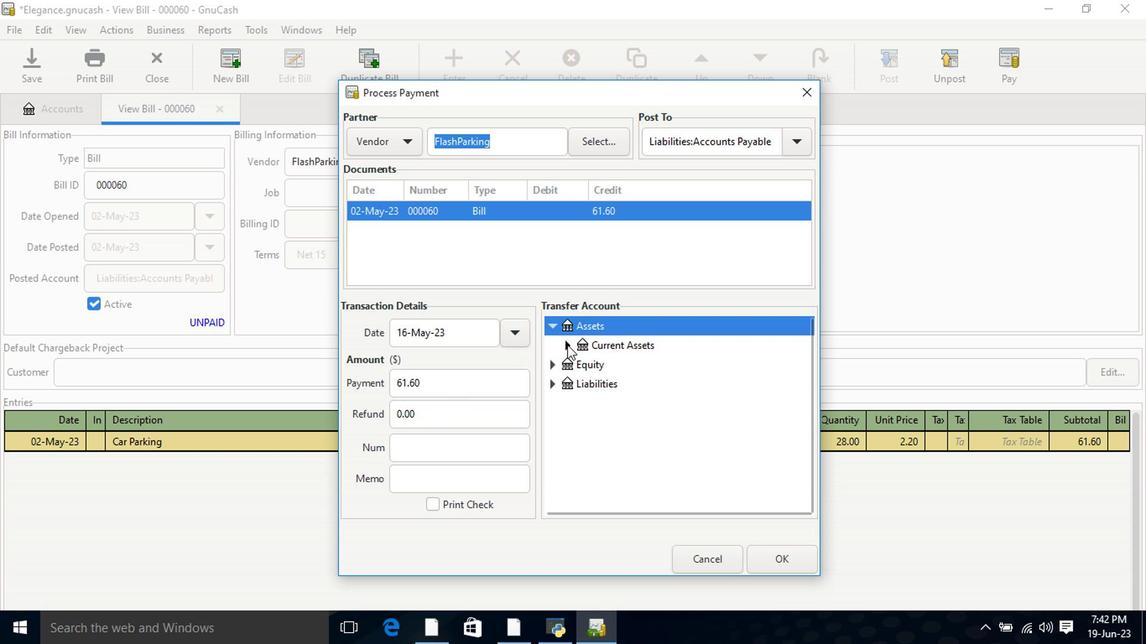 
Action: Mouse moved to (615, 371)
Screenshot: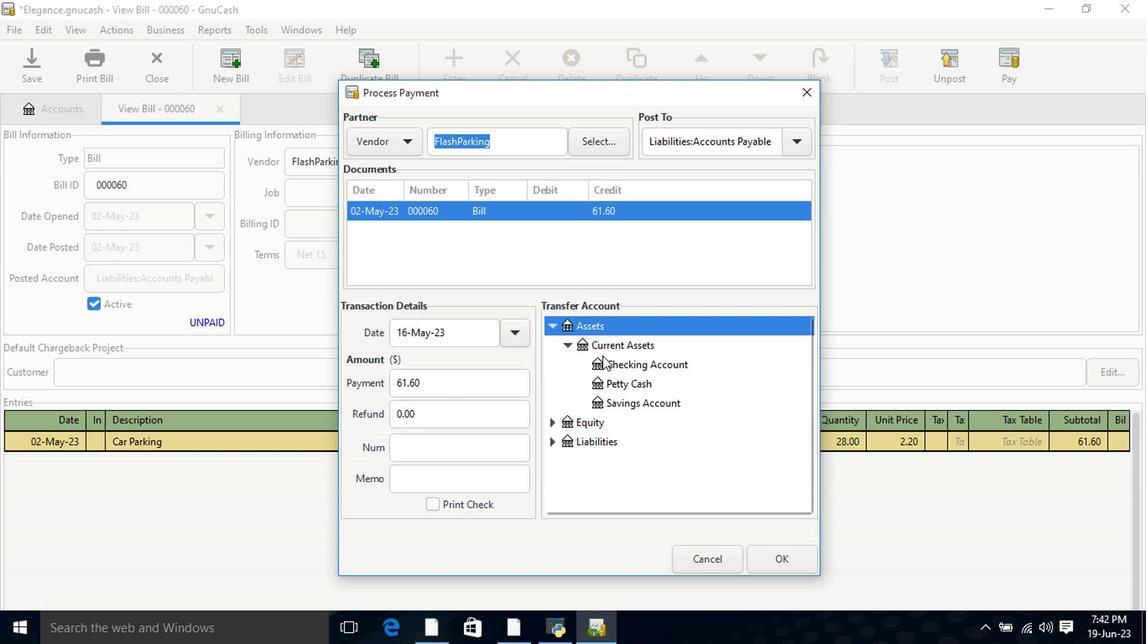 
Action: Mouse pressed left at (615, 371)
Screenshot: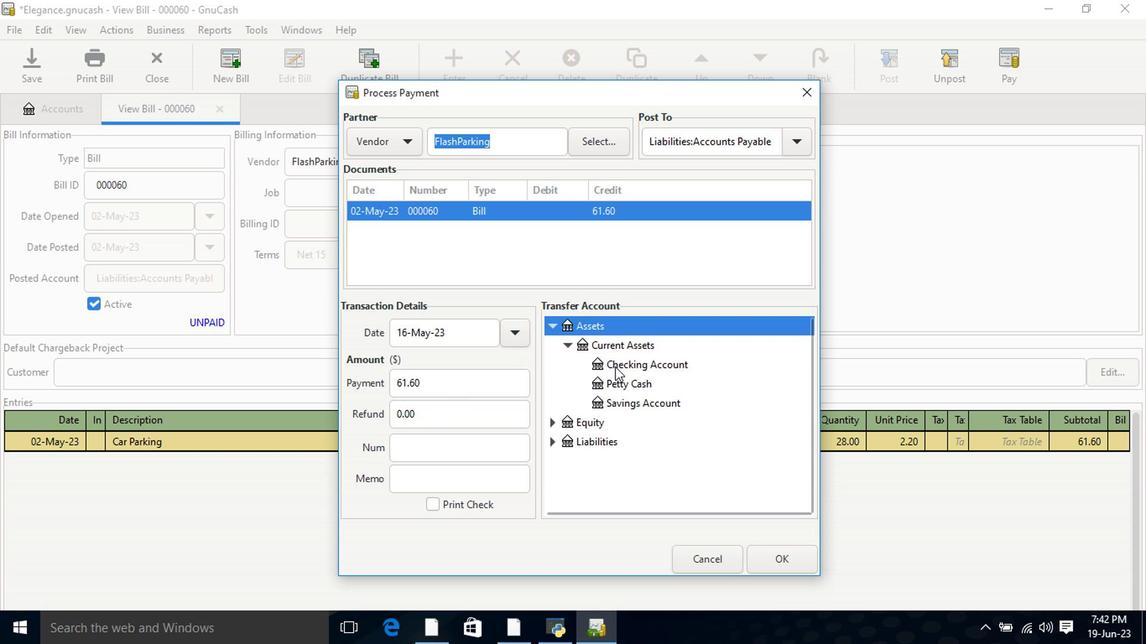 
Action: Mouse moved to (783, 560)
Screenshot: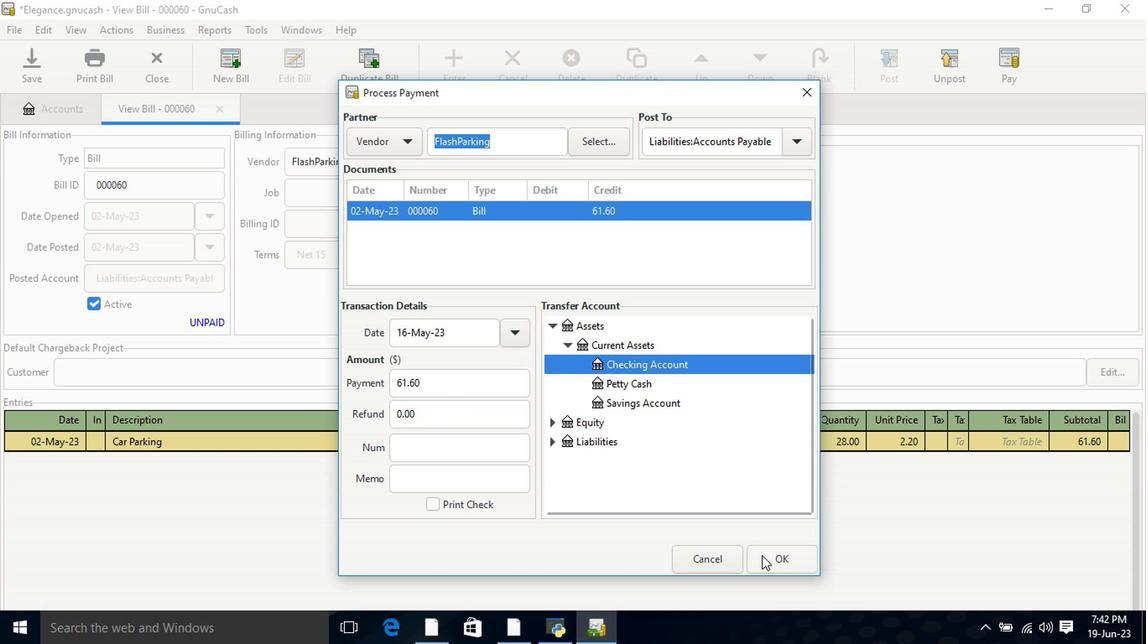 
Action: Mouse pressed left at (783, 560)
Screenshot: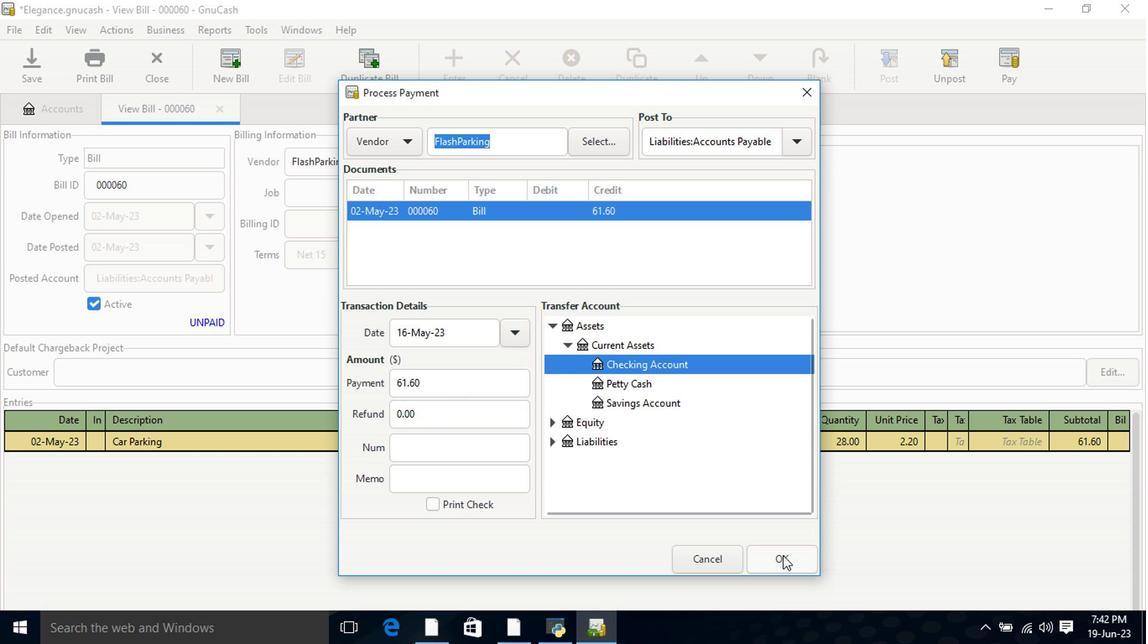 
Action: Mouse moved to (102, 66)
Screenshot: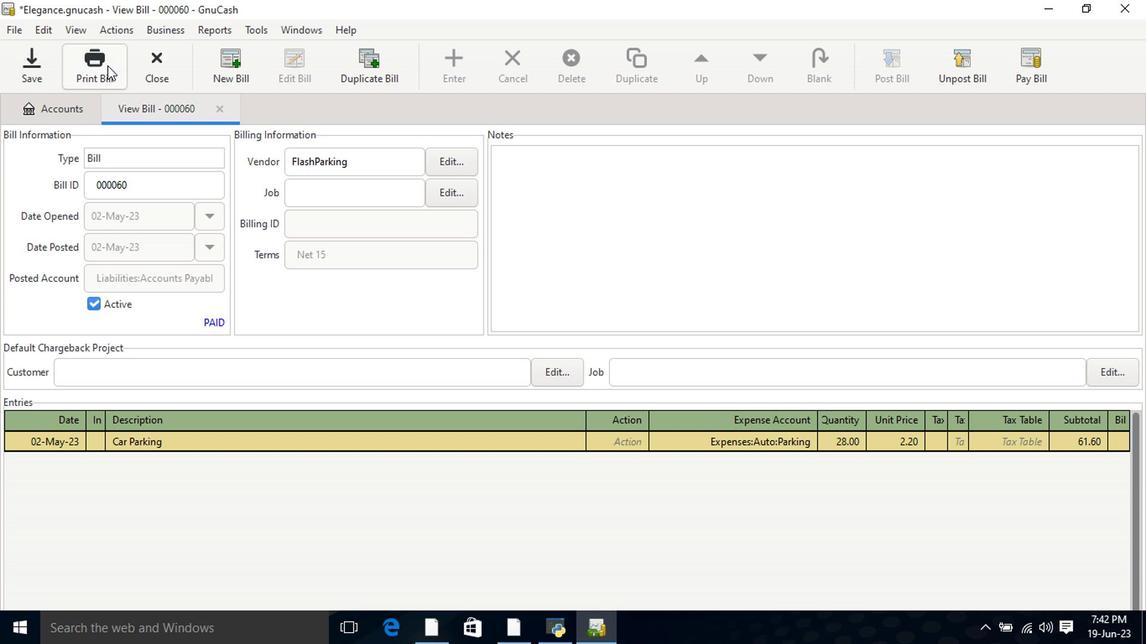 
Action: Mouse pressed left at (102, 66)
Screenshot: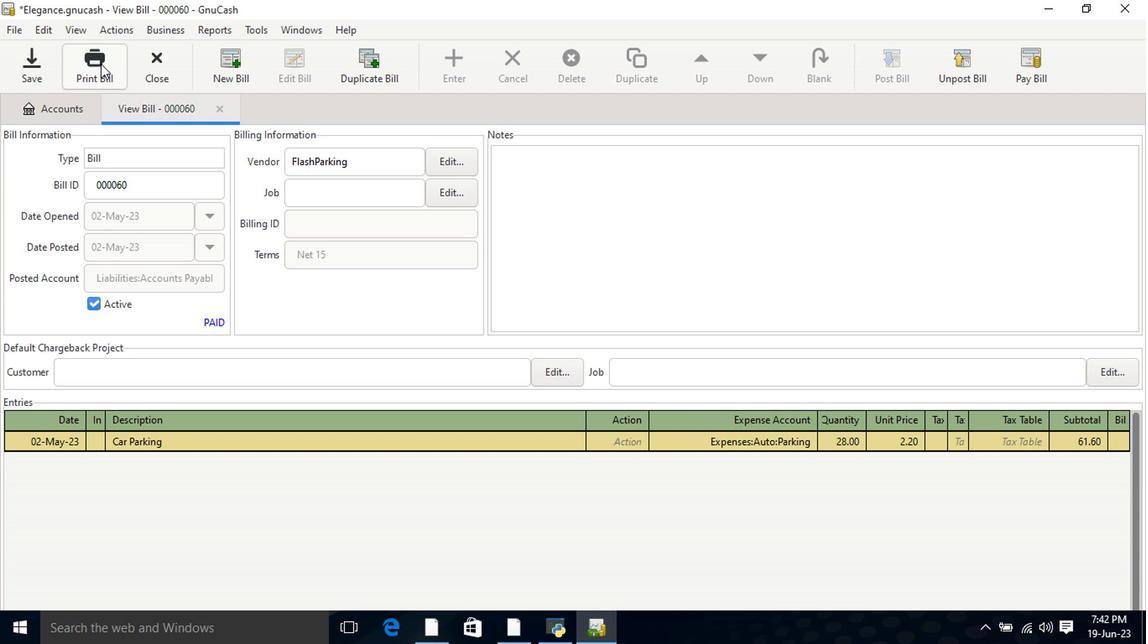 
Action: Mouse moved to (384, 503)
Screenshot: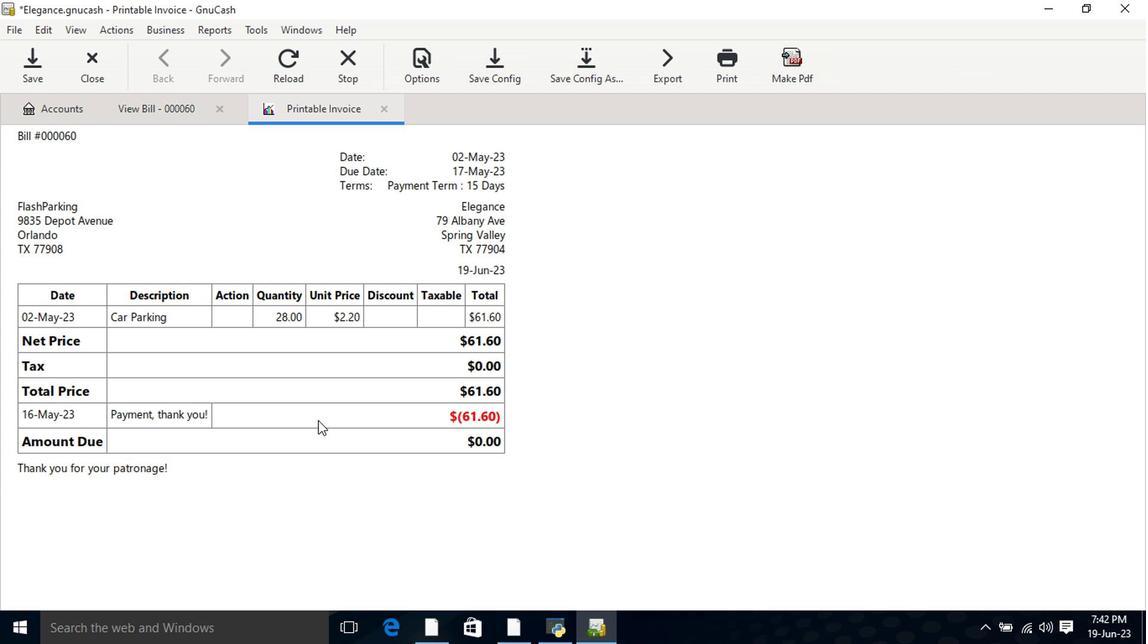
